 Task: Look for space in Châteauroux, France from 13th August, 2023 to 17th August, 2023 for 2 adults in price range Rs.10000 to Rs.16000. Place can be entire place with 2 bedrooms having 2 beds and 1 bathroom. Property type can be house, flat, guest house. Amenities needed are: wifi, washing machine. Booking option can be shelf check-in. Required host language is English.
Action: Mouse moved to (424, 106)
Screenshot: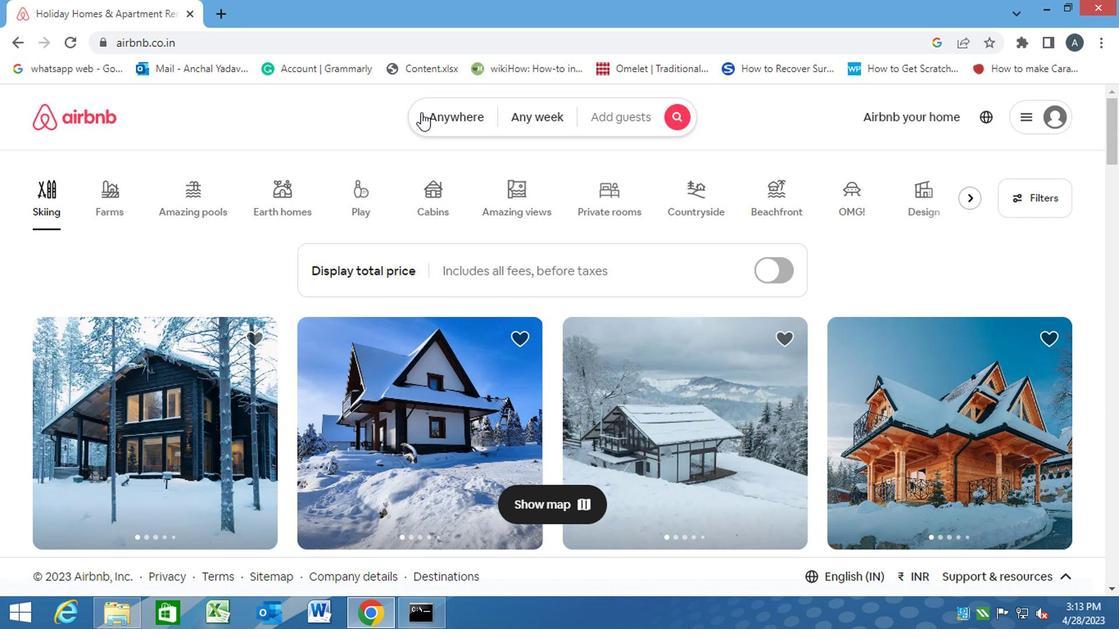 
Action: Mouse pressed left at (424, 106)
Screenshot: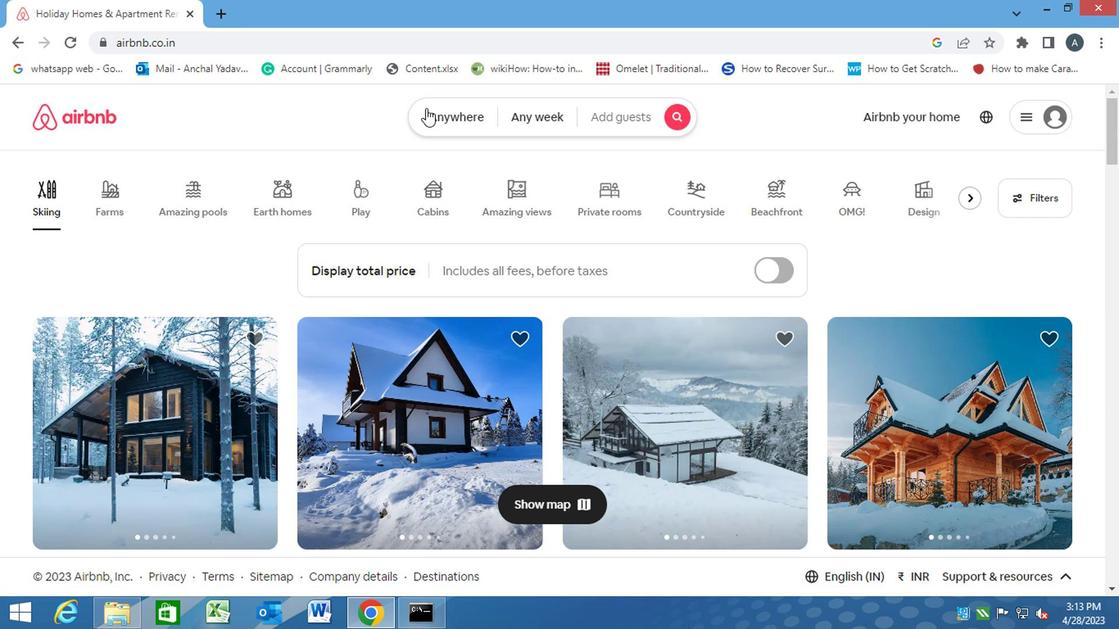 
Action: Mouse moved to (365, 162)
Screenshot: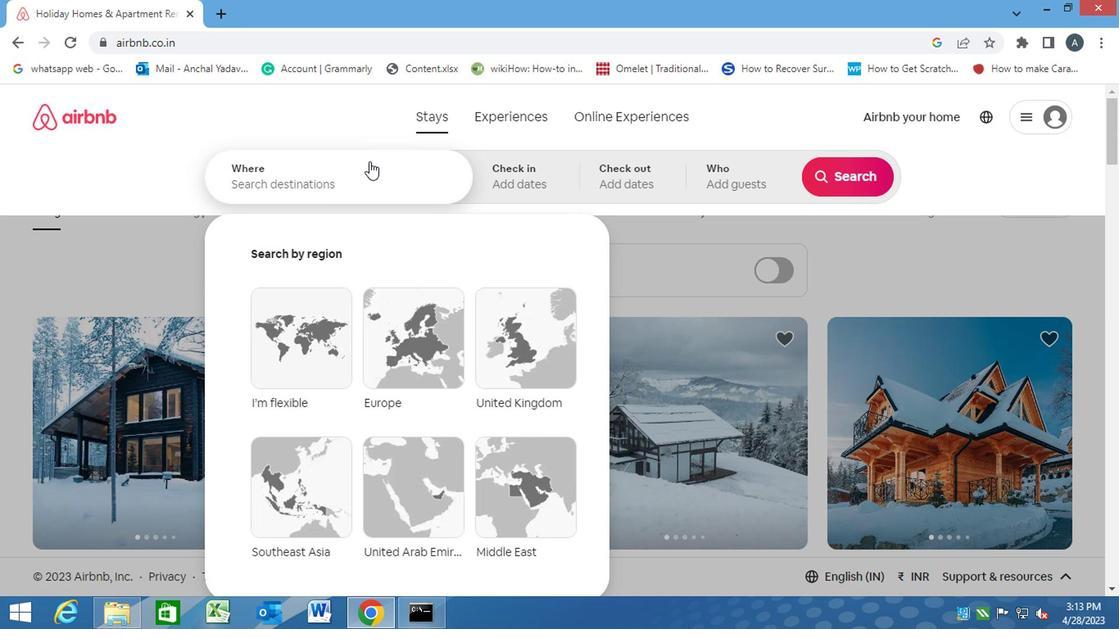 
Action: Mouse pressed left at (365, 162)
Screenshot: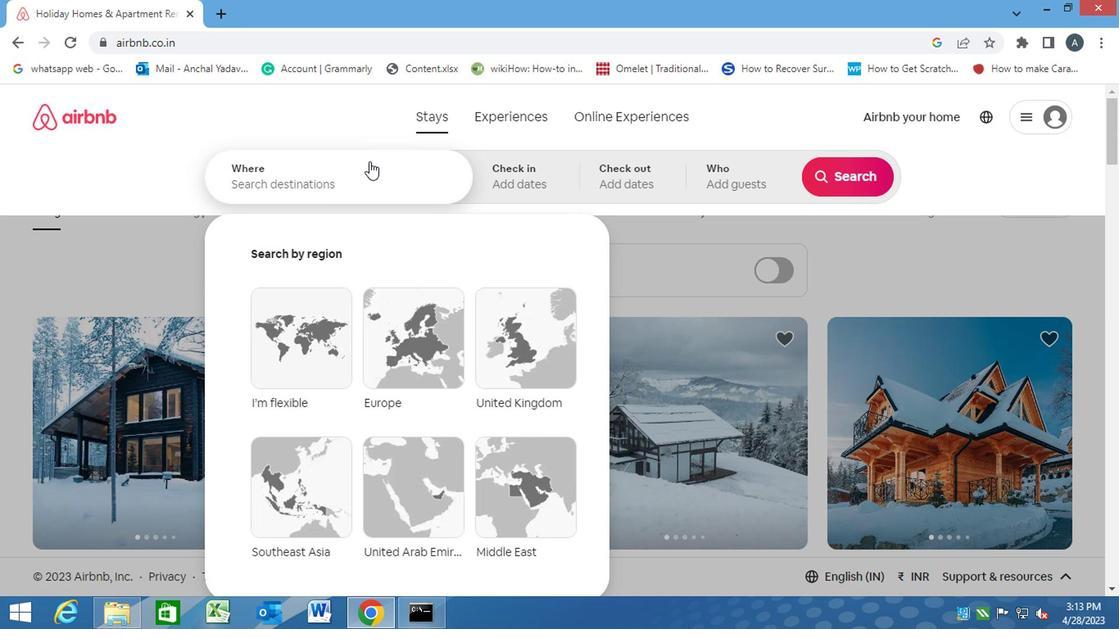 
Action: Key pressed <Key.caps_lock>c<Key.caps_lock>hateauroux,<Key.space><Key.caps_lock>f<Key.caps_lock>rance<Key.enter>
Screenshot: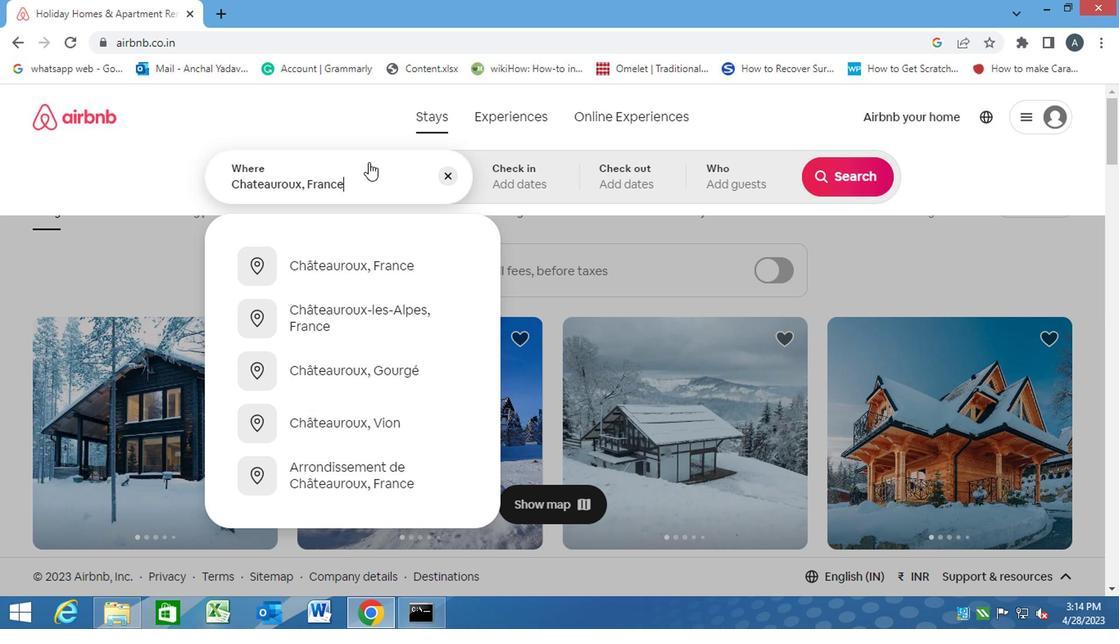 
Action: Mouse moved to (848, 301)
Screenshot: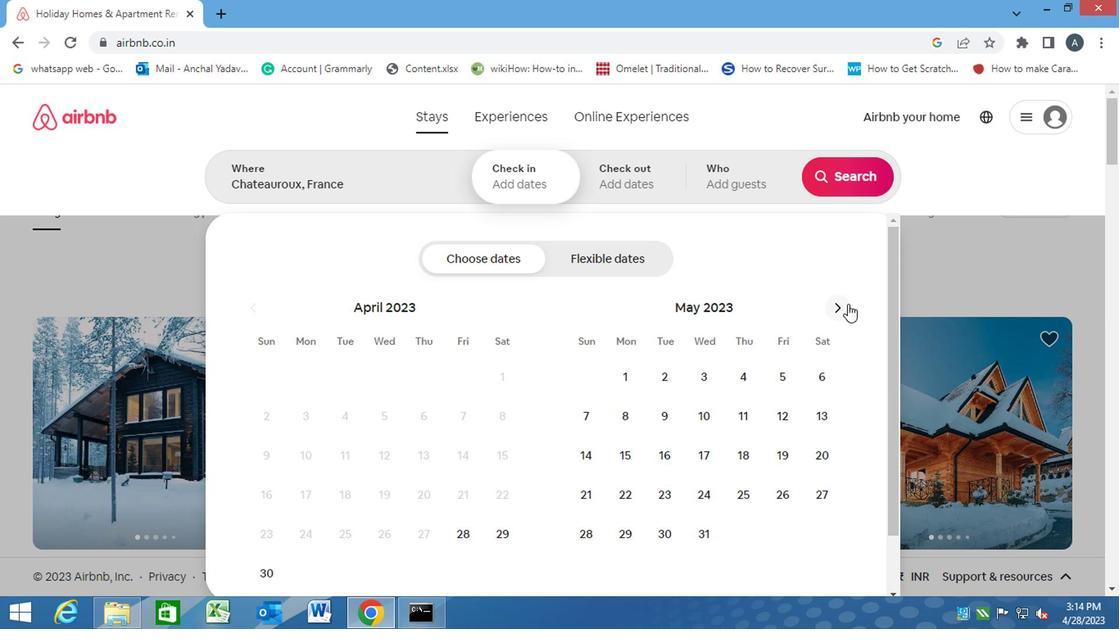 
Action: Mouse pressed left at (848, 301)
Screenshot: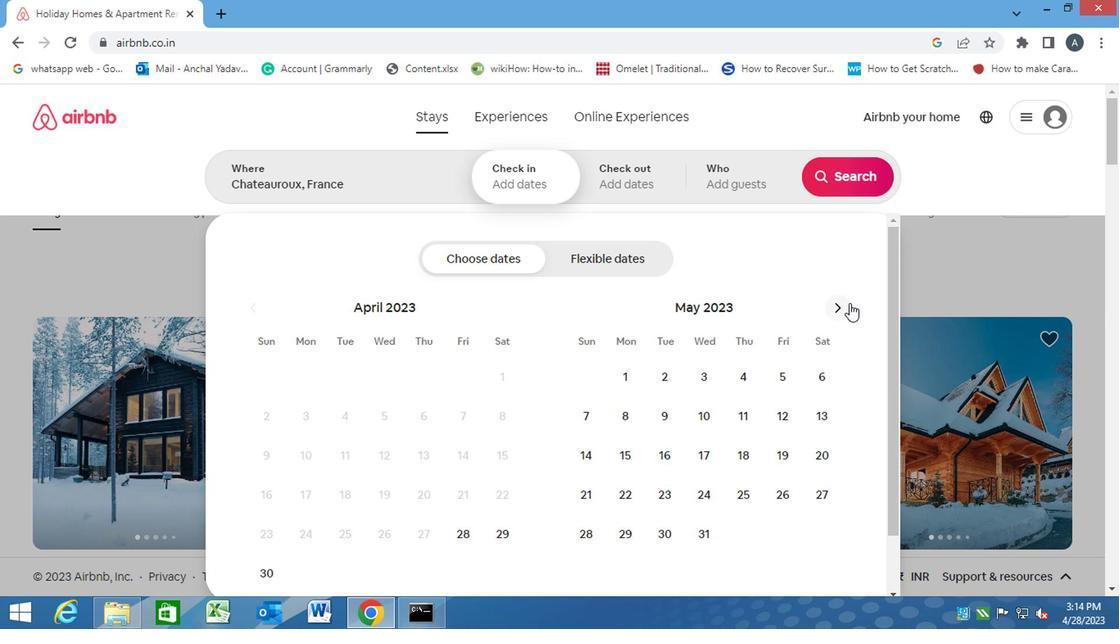
Action: Mouse moved to (839, 305)
Screenshot: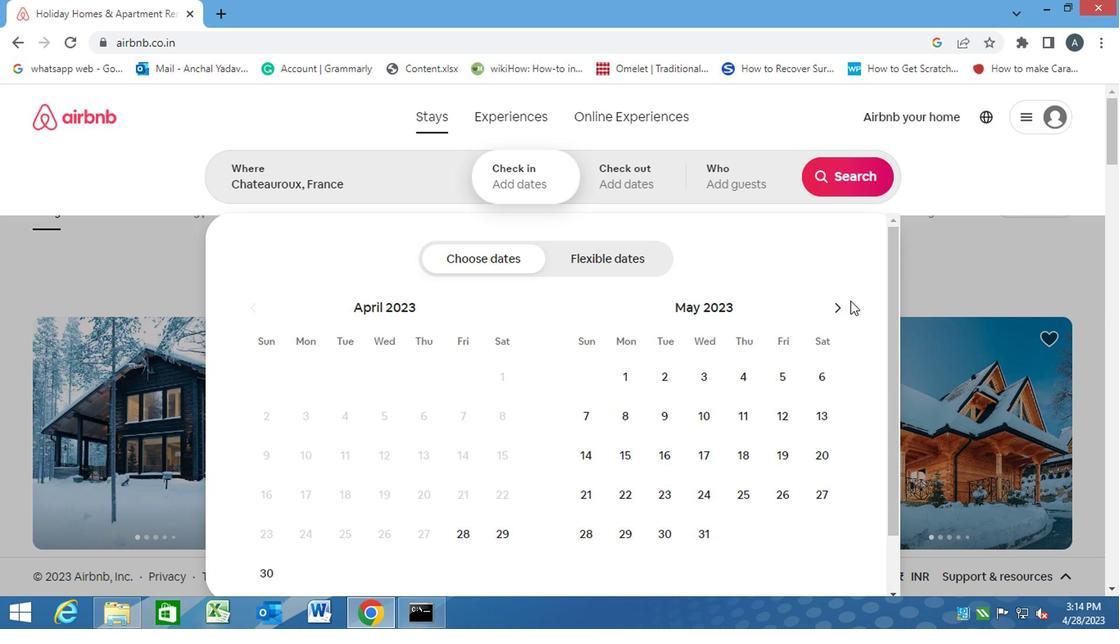 
Action: Mouse pressed left at (839, 305)
Screenshot: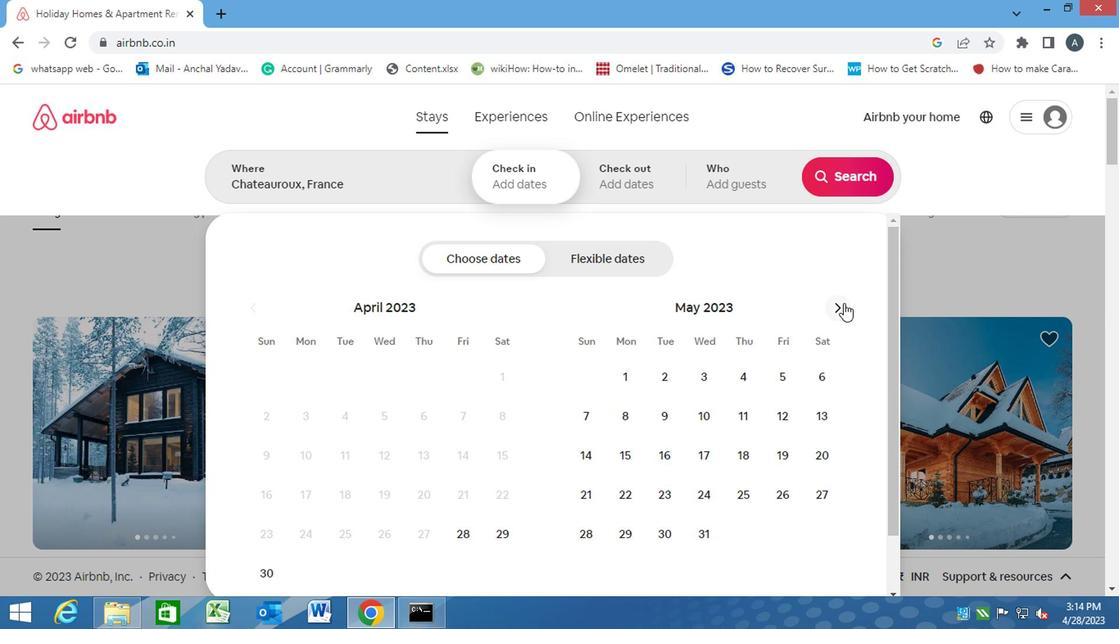 
Action: Mouse pressed left at (839, 305)
Screenshot: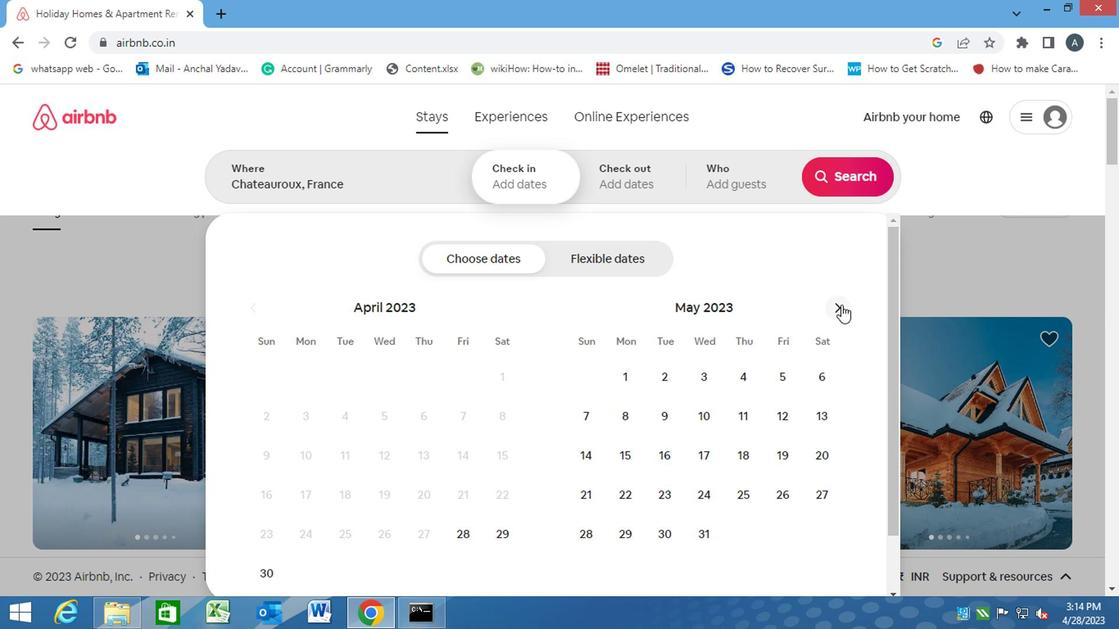 
Action: Mouse pressed left at (839, 305)
Screenshot: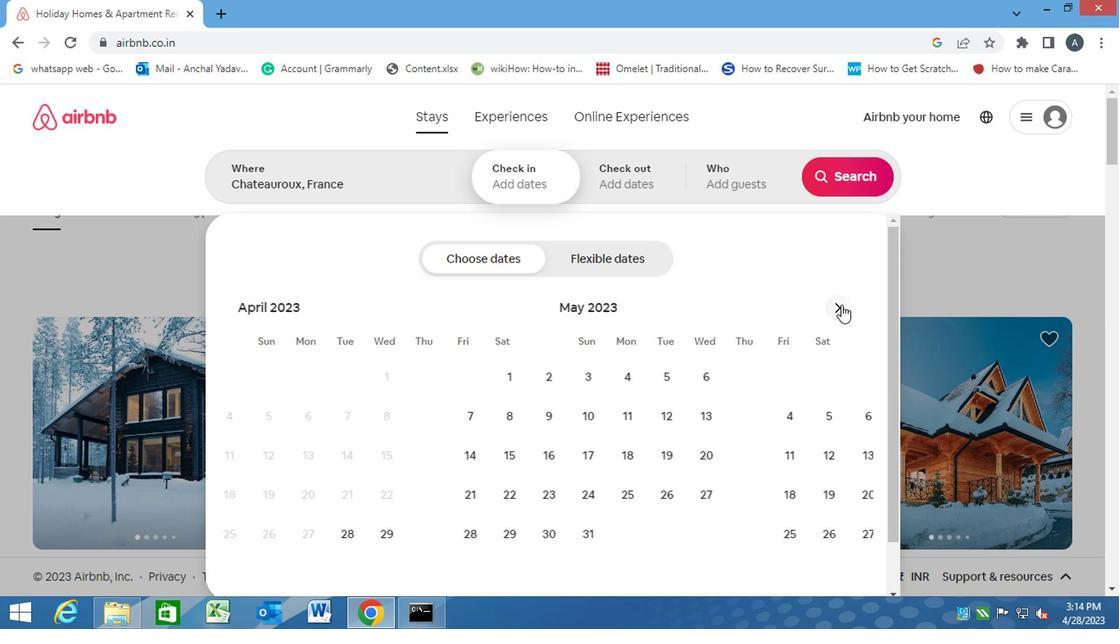 
Action: Mouse pressed left at (839, 305)
Screenshot: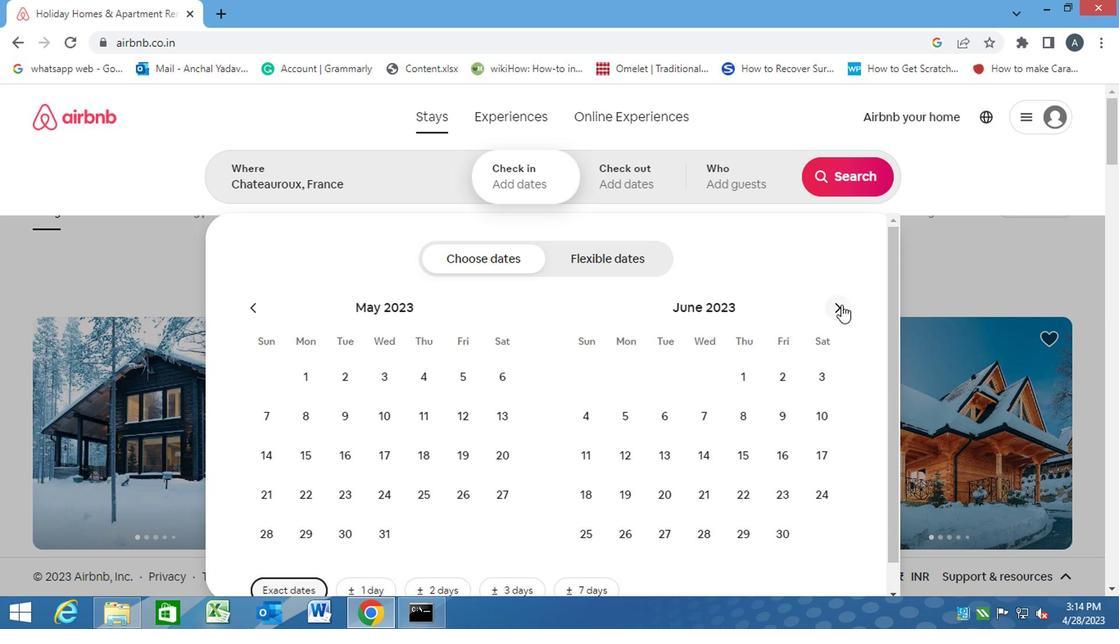 
Action: Mouse pressed left at (839, 305)
Screenshot: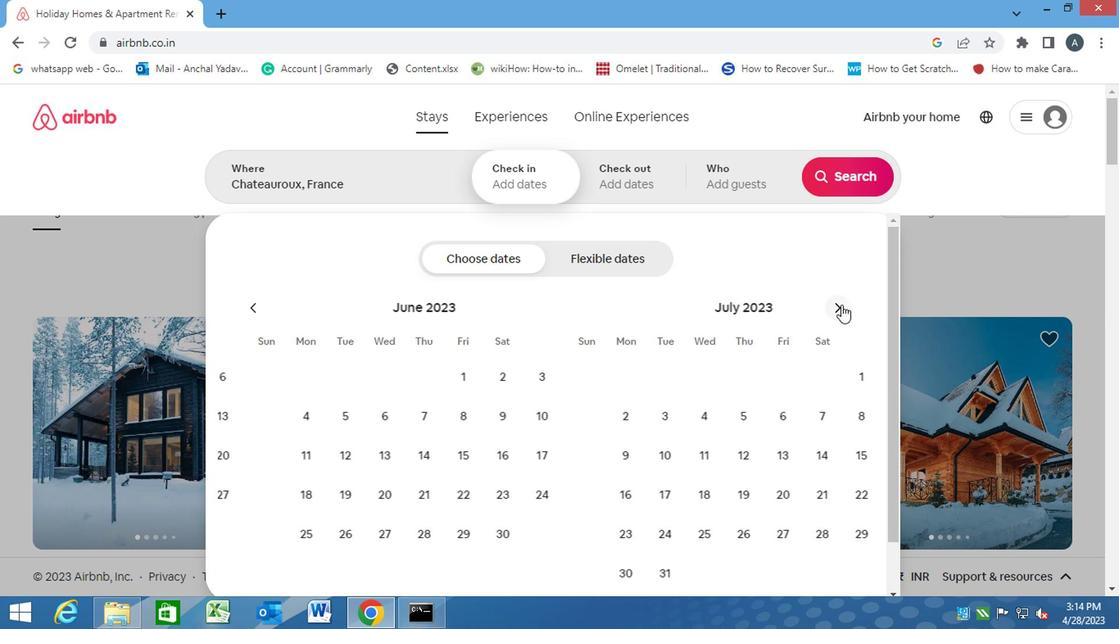 
Action: Mouse moved to (586, 462)
Screenshot: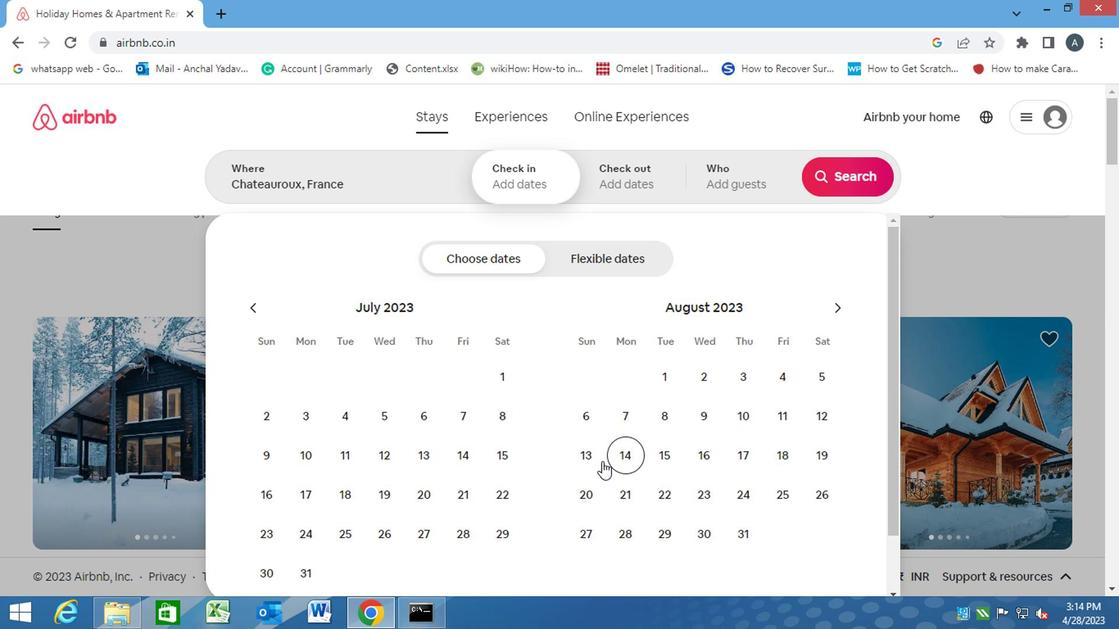 
Action: Mouse pressed left at (586, 462)
Screenshot: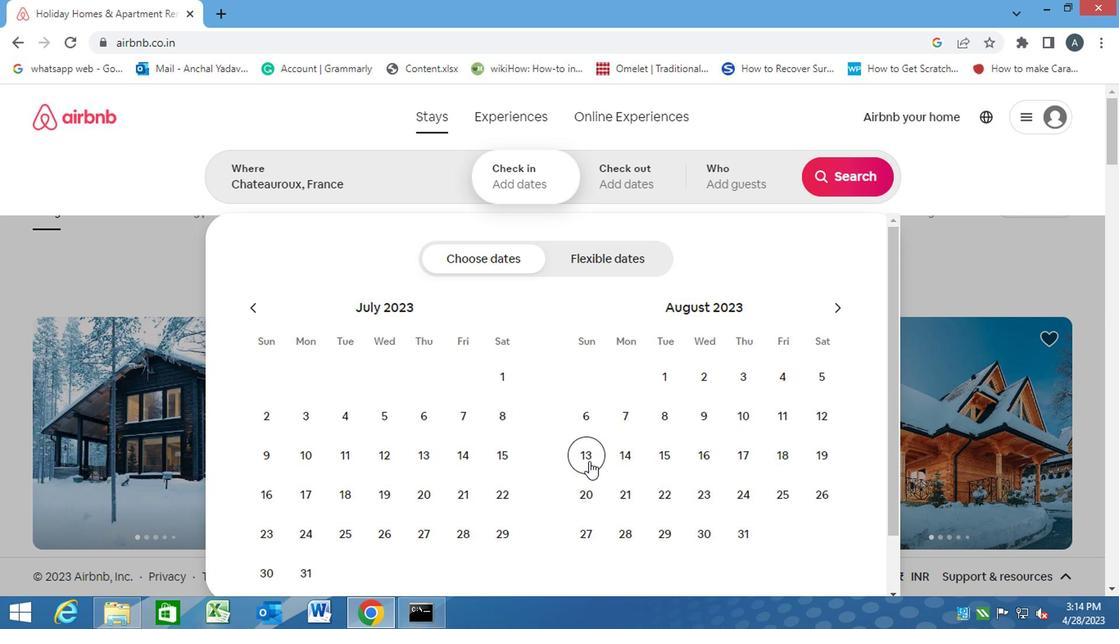 
Action: Mouse moved to (742, 464)
Screenshot: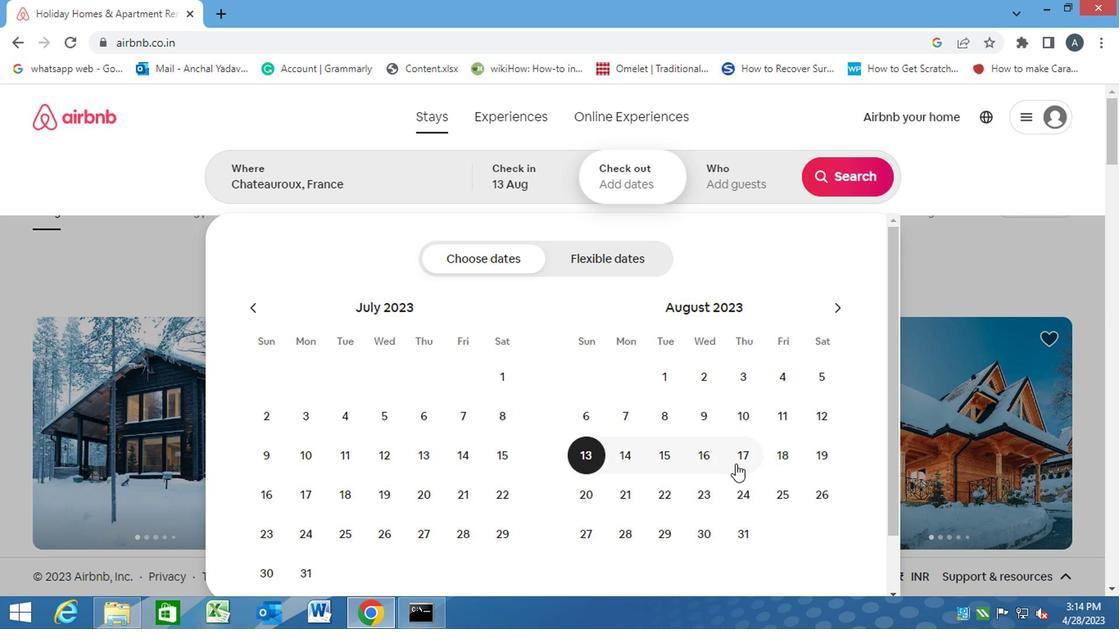 
Action: Mouse pressed left at (742, 464)
Screenshot: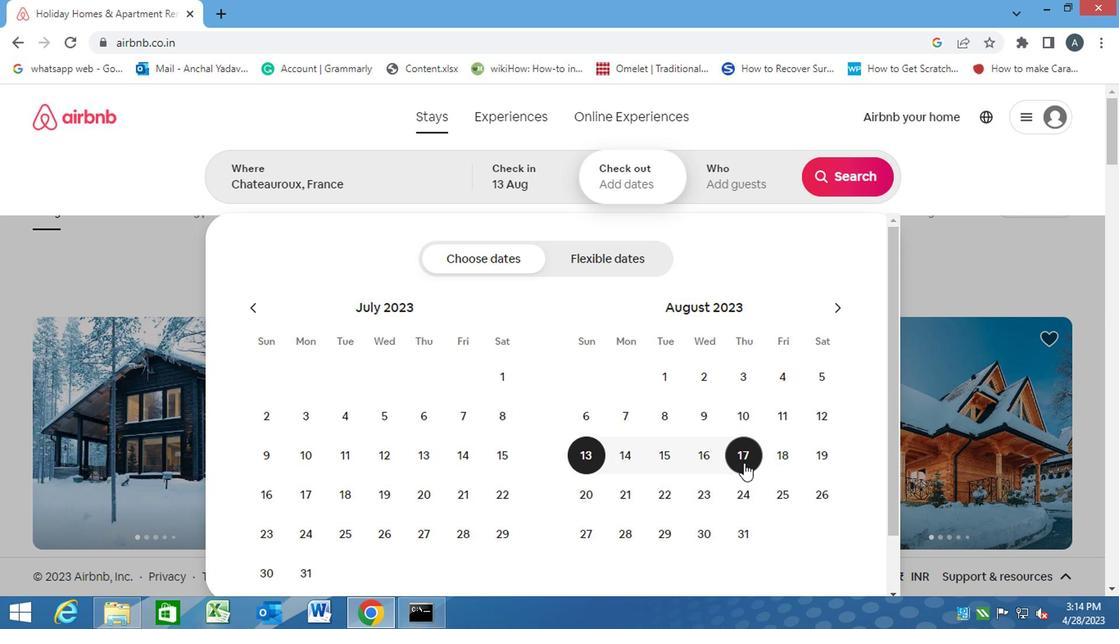 
Action: Mouse moved to (740, 183)
Screenshot: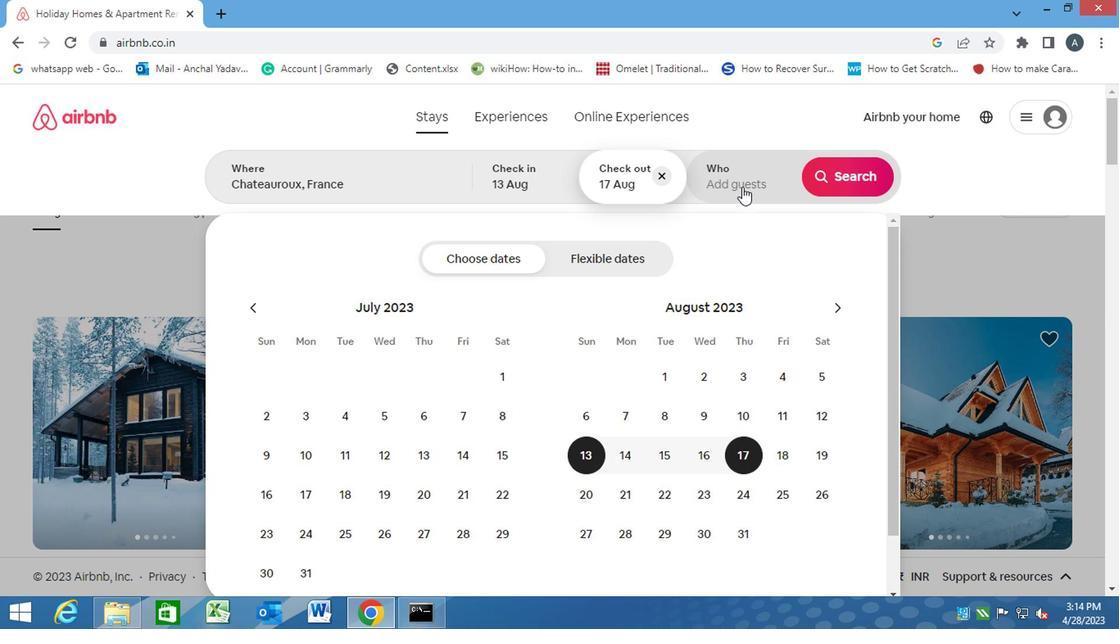 
Action: Mouse pressed left at (740, 183)
Screenshot: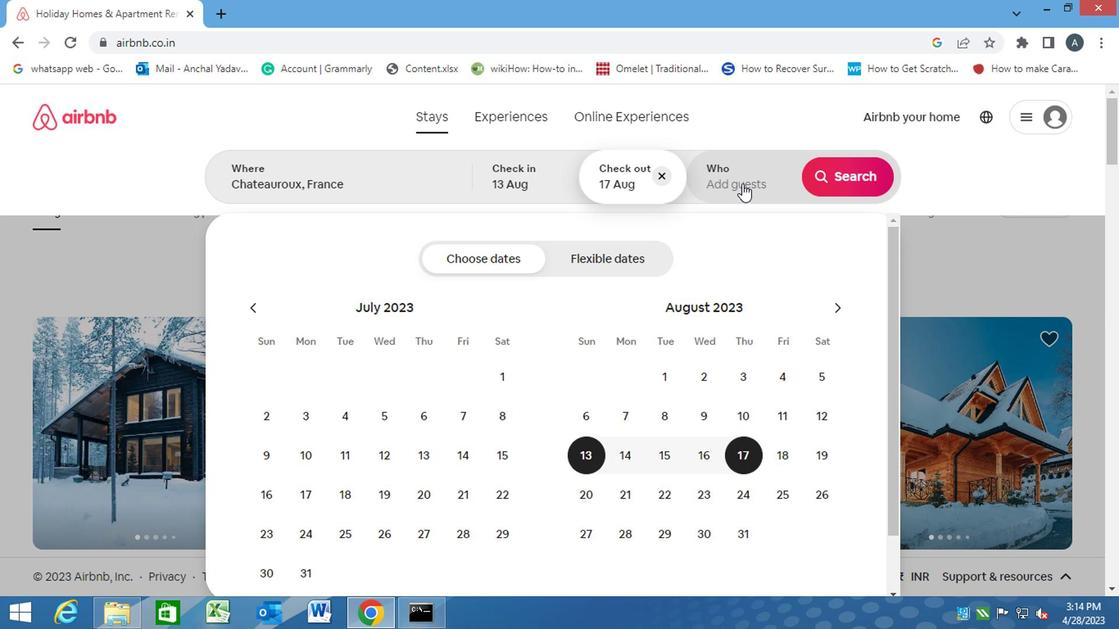 
Action: Mouse moved to (849, 259)
Screenshot: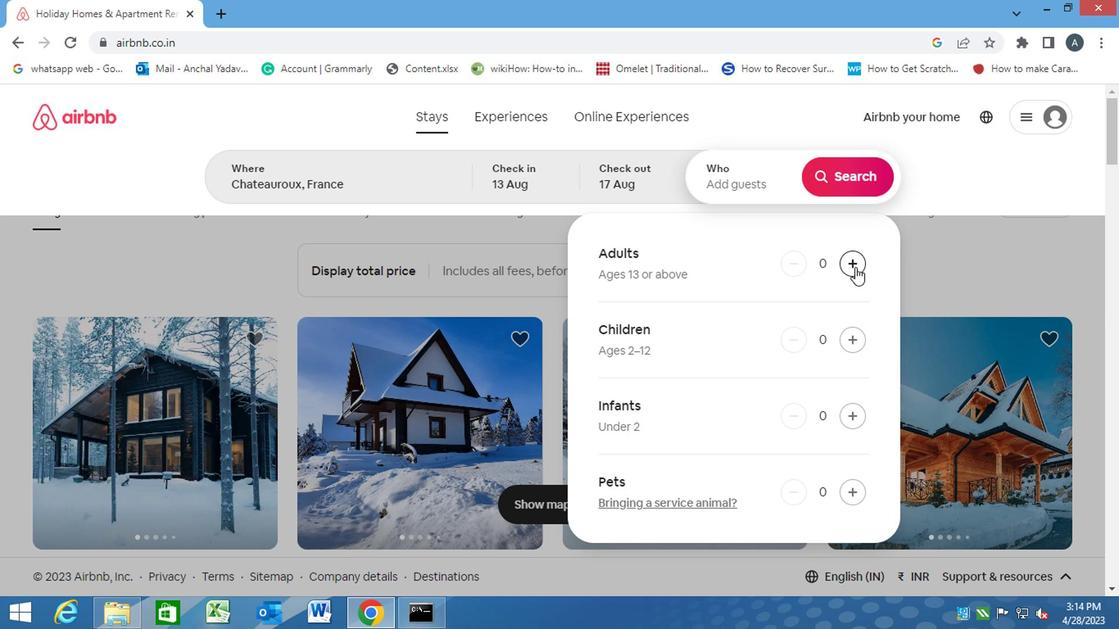 
Action: Mouse pressed left at (849, 259)
Screenshot: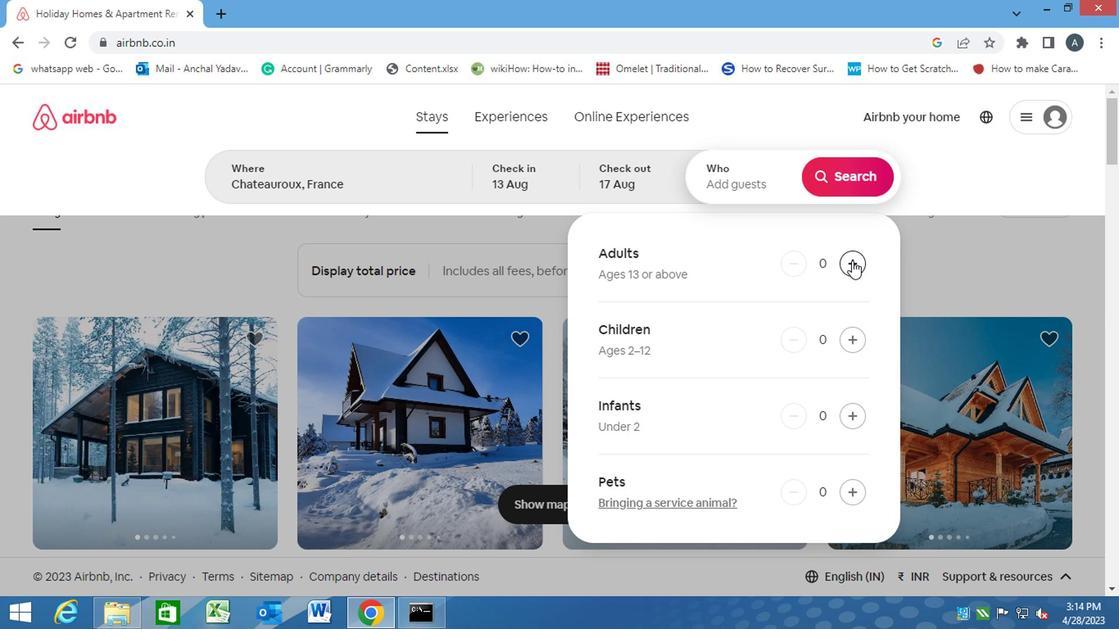 
Action: Mouse pressed left at (849, 259)
Screenshot: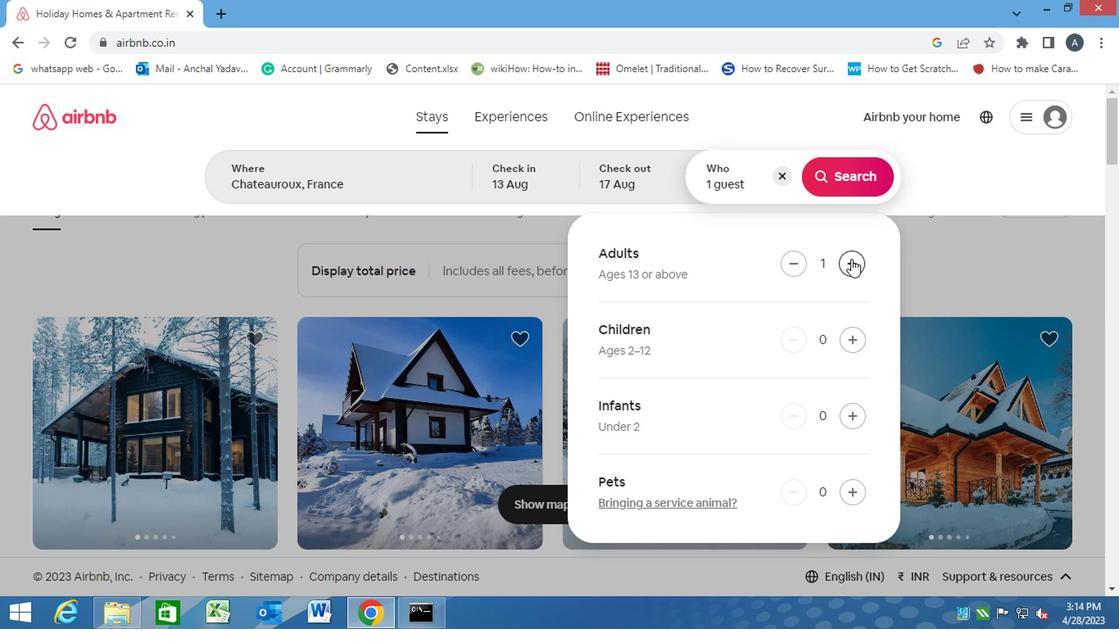 
Action: Mouse moved to (825, 183)
Screenshot: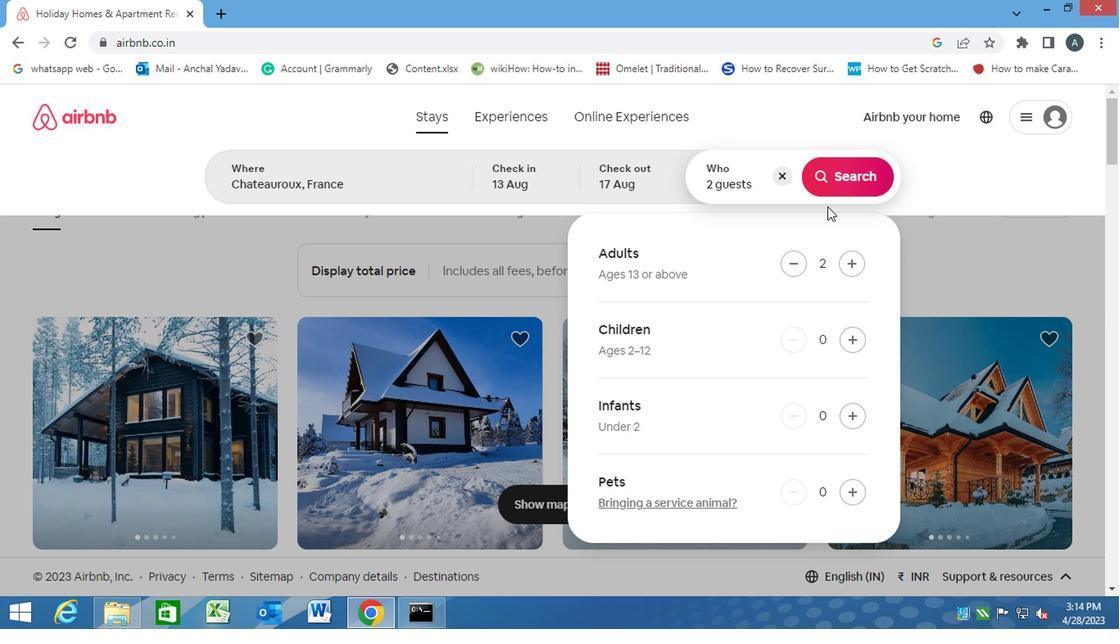 
Action: Mouse pressed left at (825, 183)
Screenshot: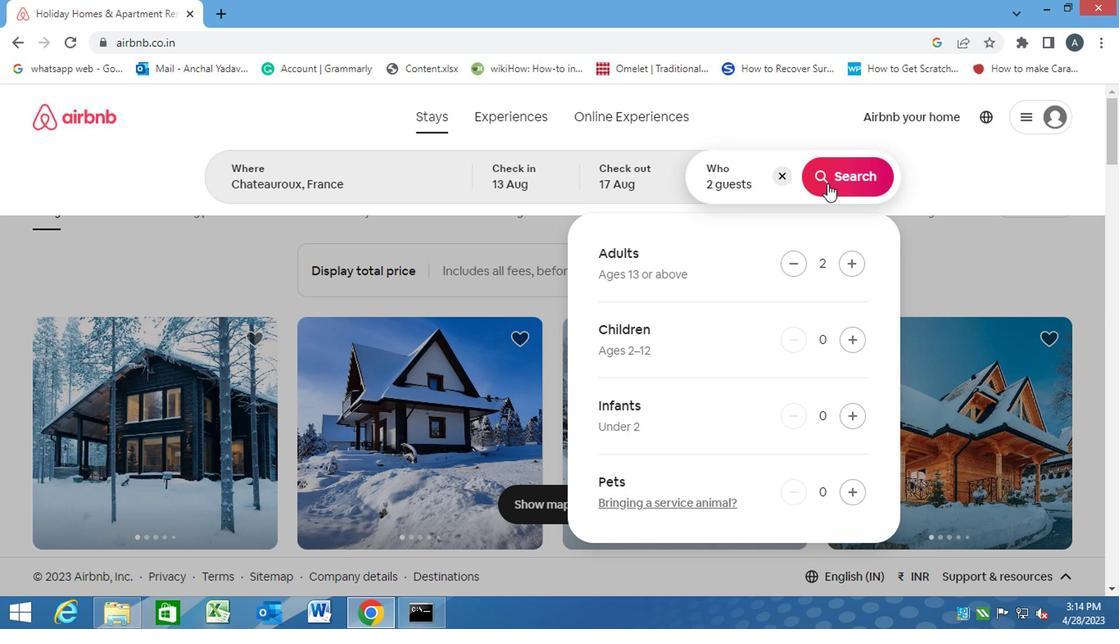 
Action: Mouse moved to (1041, 183)
Screenshot: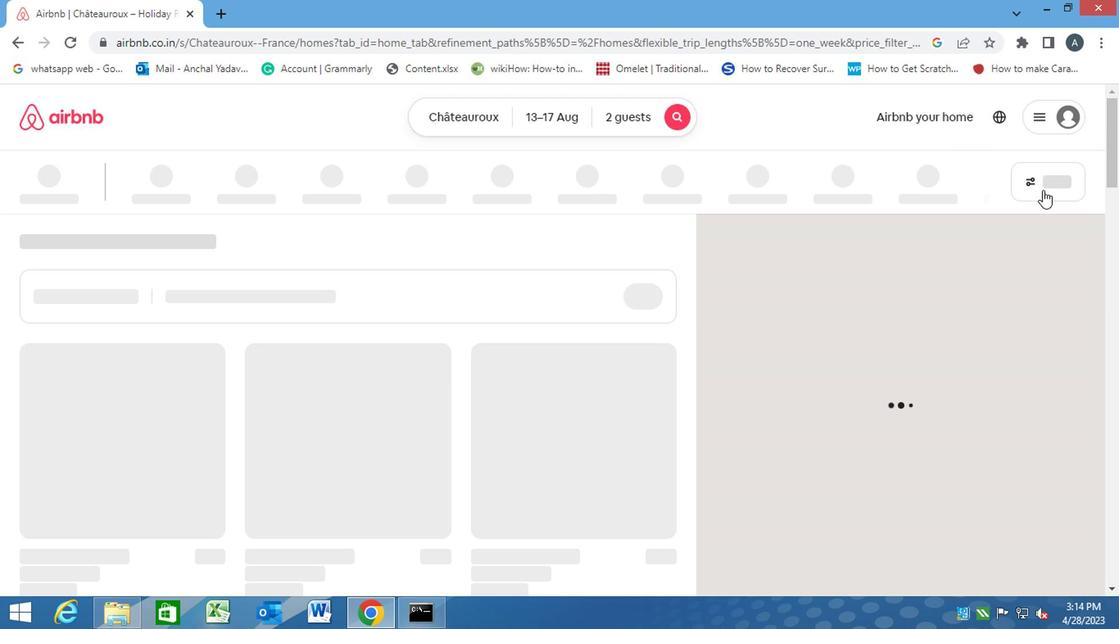 
Action: Mouse pressed left at (1041, 183)
Screenshot: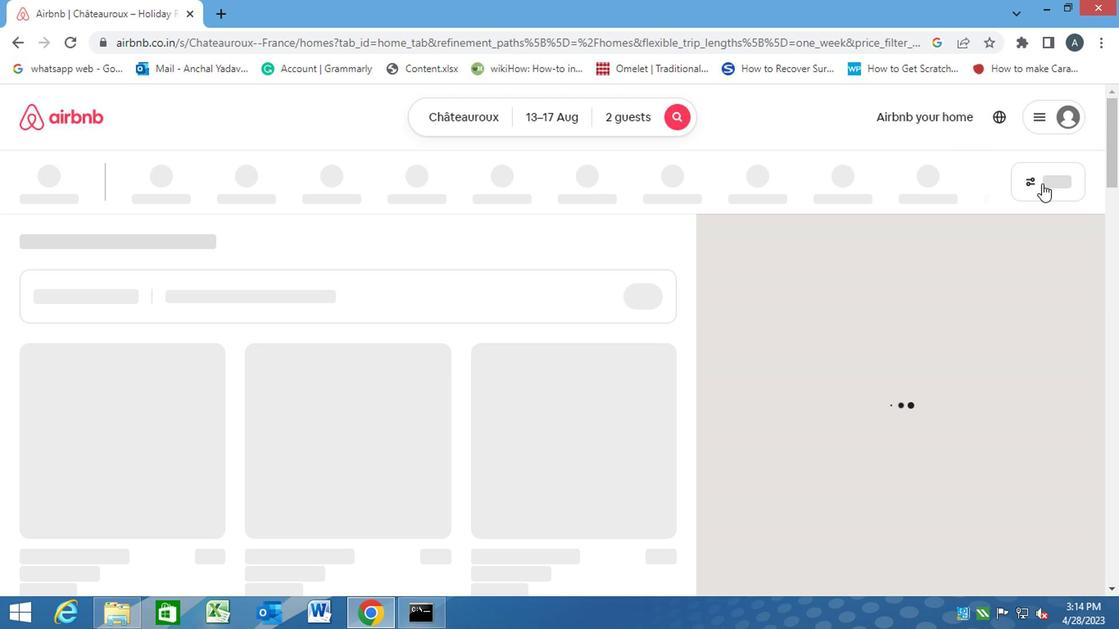 
Action: Mouse moved to (333, 389)
Screenshot: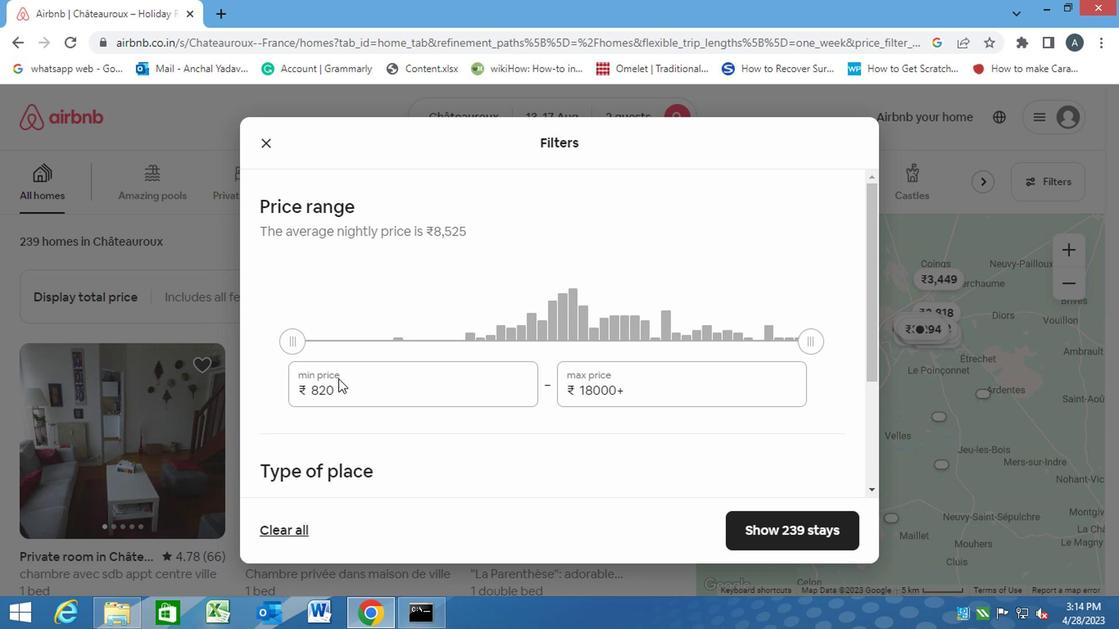 
Action: Mouse pressed left at (333, 389)
Screenshot: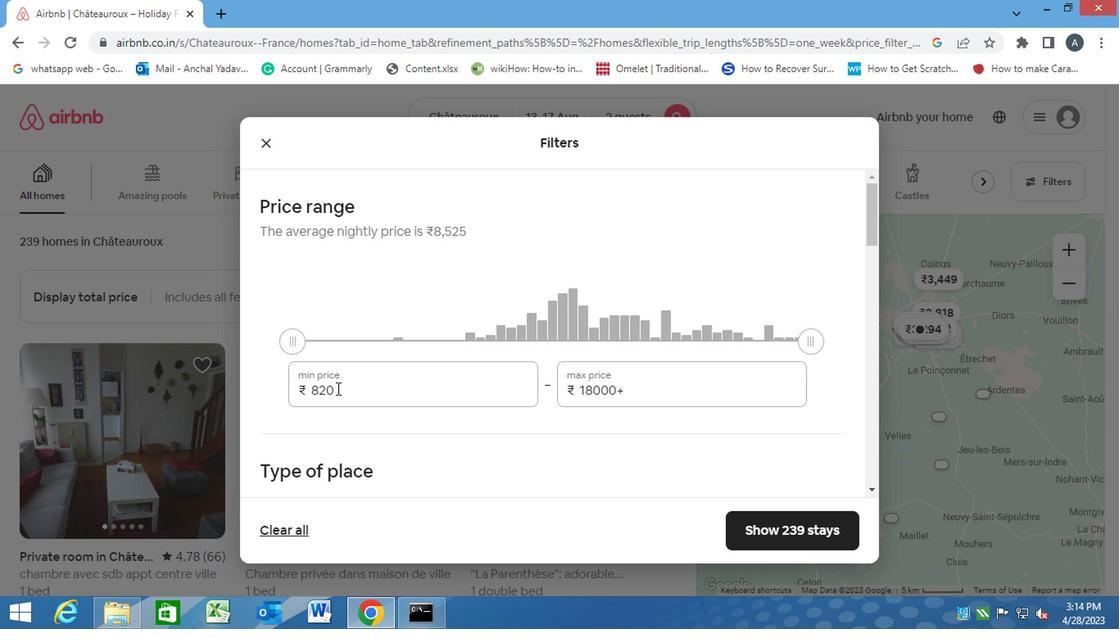 
Action: Mouse moved to (277, 394)
Screenshot: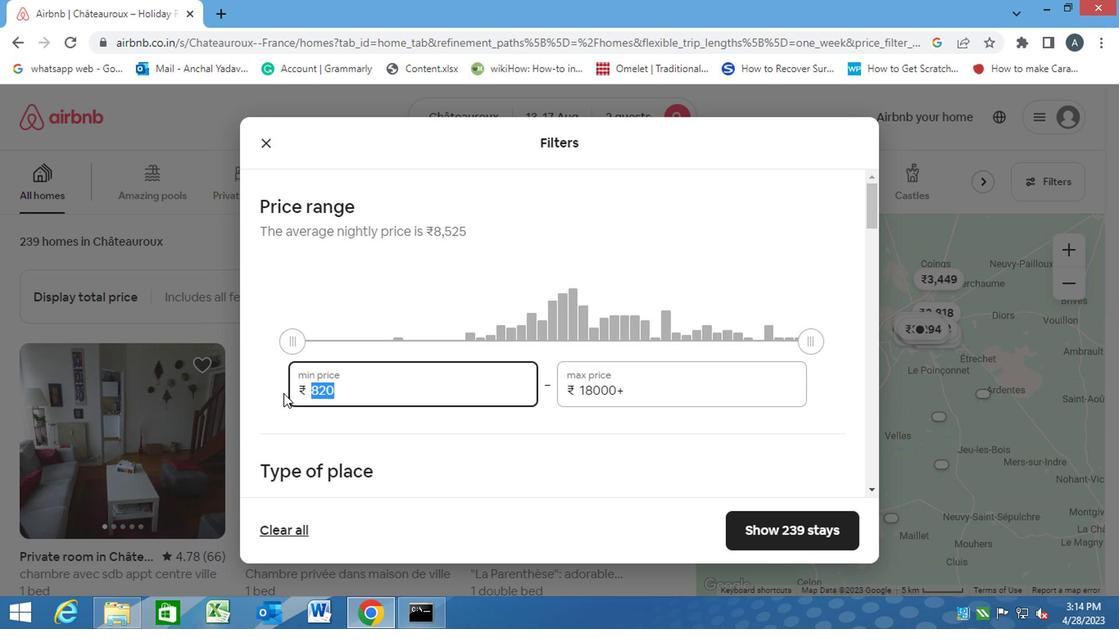 
Action: Key pressed 10<Key.tab><Key.backspace><Key.backspace><Key.backspace><Key.backspace><Key.backspace><Key.backspace><Key.backspace><Key.backspace><Key.backspace><Key.backspace><Key.backspace><Key.backspace><Key.backspace><Key.backspace><Key.backspace><Key.backspace><Key.backspace><Key.backspace><Key.backspace><Key.backspace><Key.backspace><Key.backspace><Key.backspace><Key.backspace><Key.backspace><Key.backspace><Key.backspace><Key.backspace><Key.backspace><Key.backspace><Key.backspace><Key.backspace>16000
Screenshot: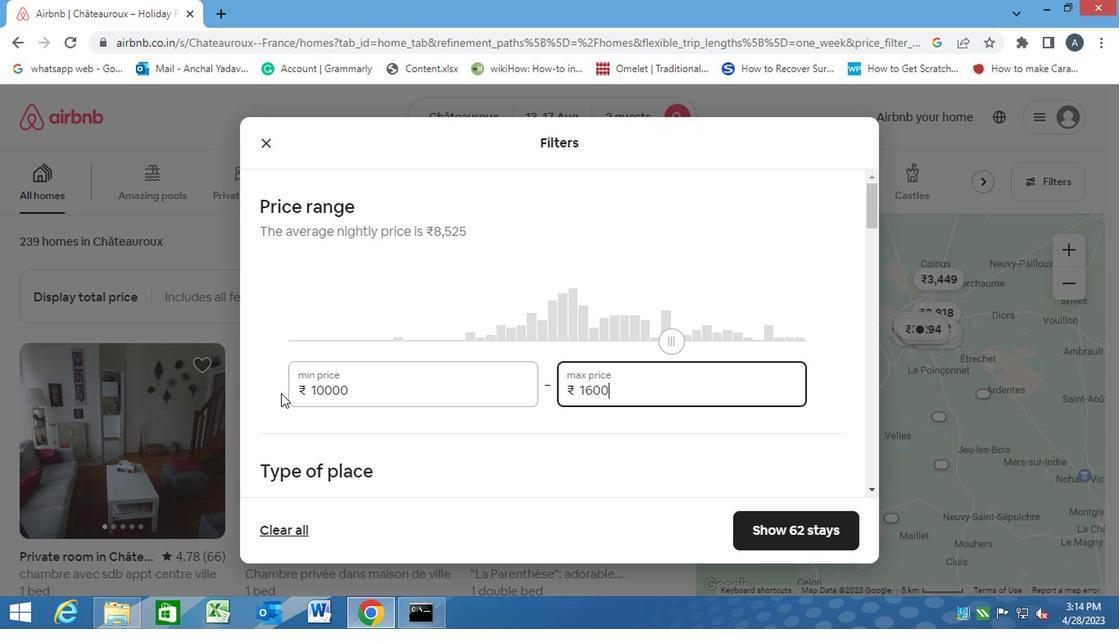 
Action: Mouse moved to (399, 444)
Screenshot: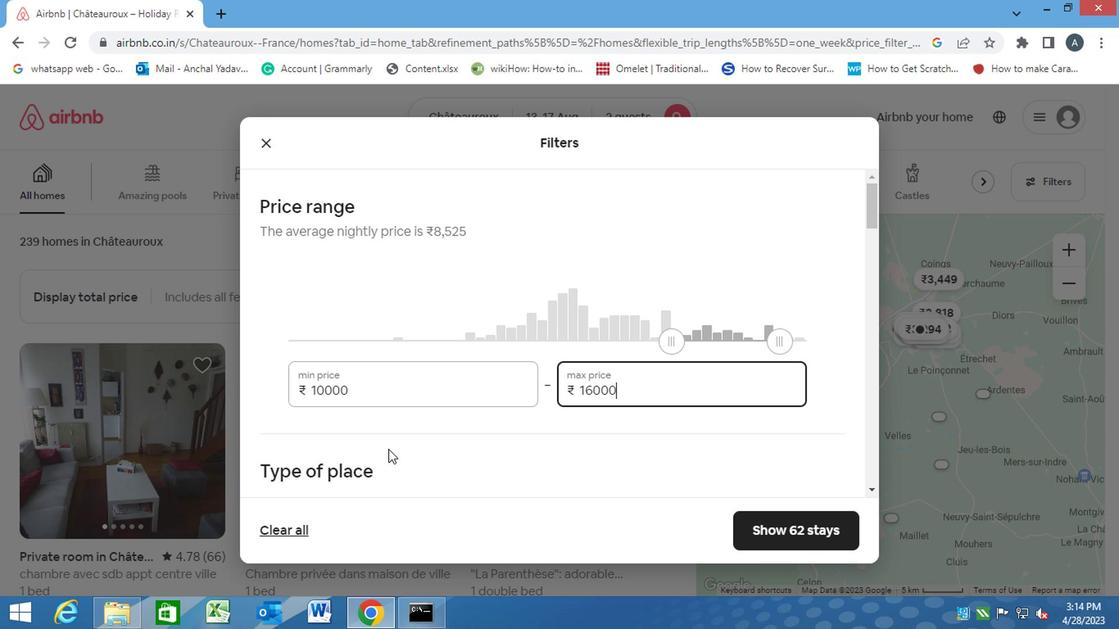 
Action: Mouse pressed left at (399, 444)
Screenshot: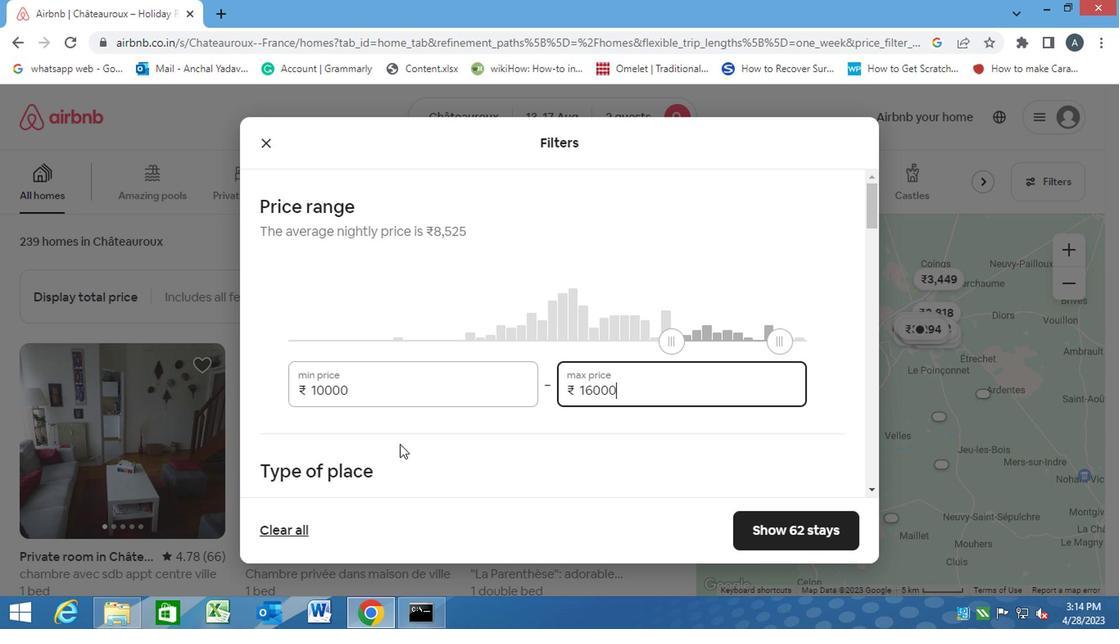 
Action: Mouse scrolled (399, 444) with delta (0, 0)
Screenshot: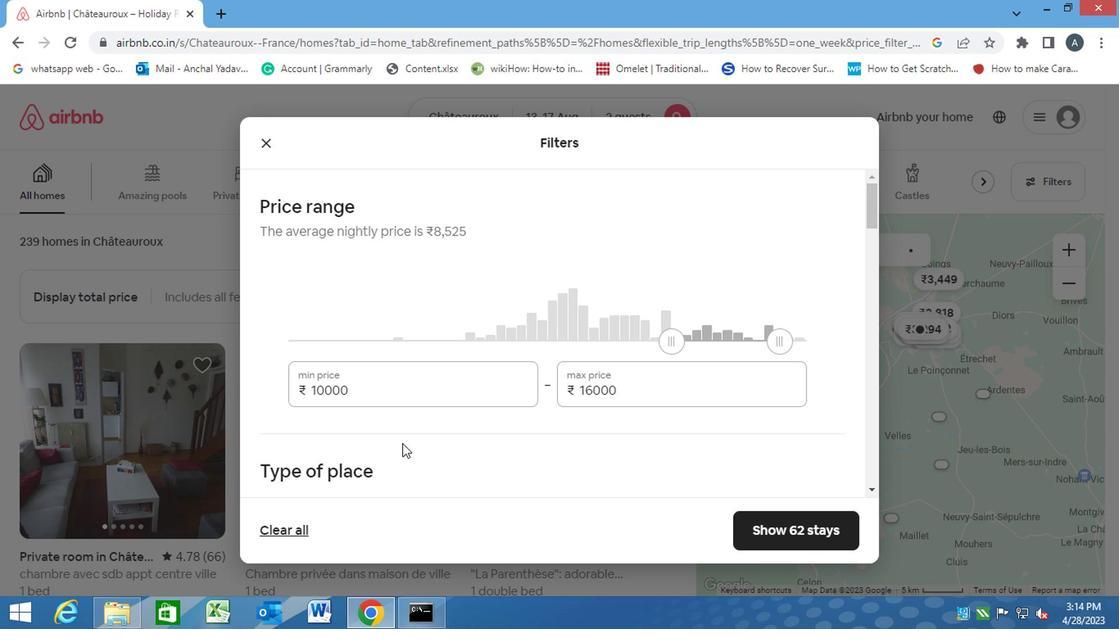 
Action: Mouse scrolled (399, 444) with delta (0, 0)
Screenshot: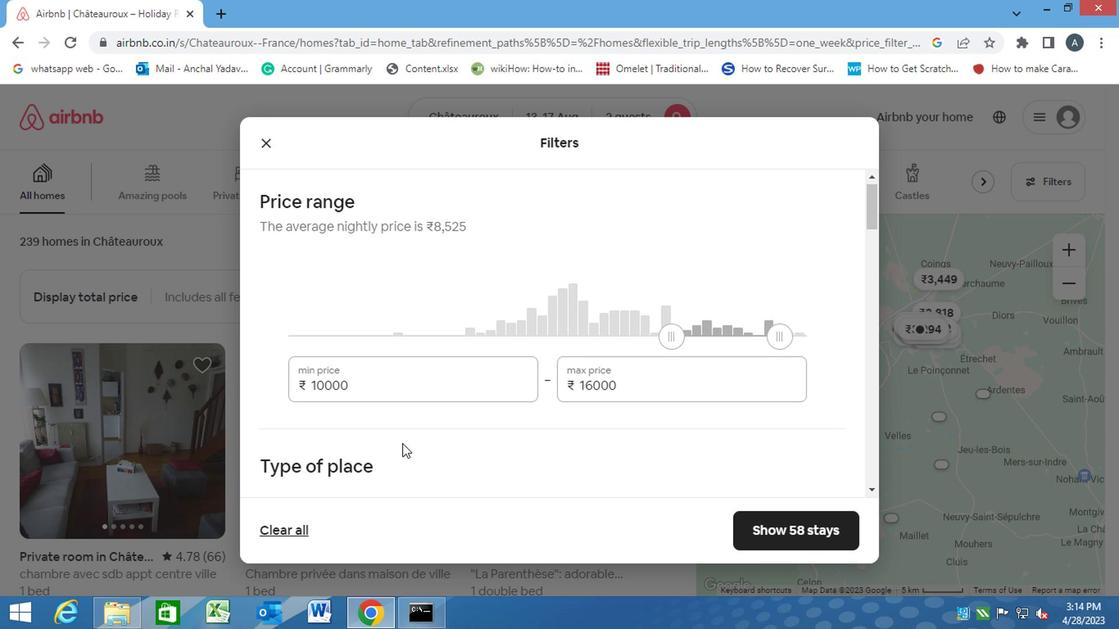 
Action: Mouse moved to (259, 362)
Screenshot: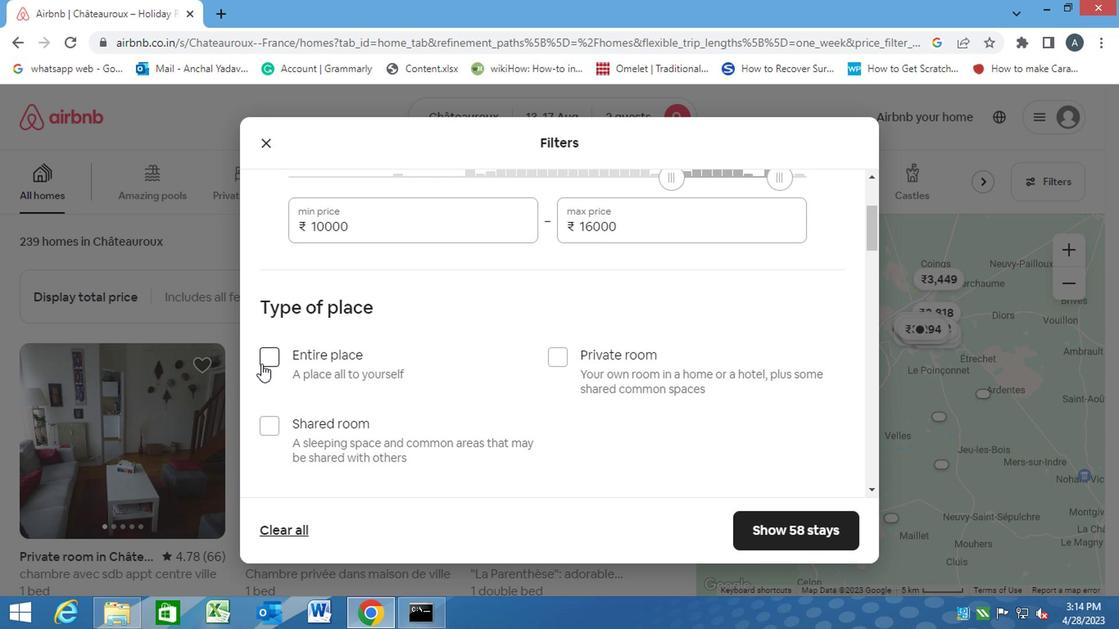 
Action: Mouse pressed left at (259, 362)
Screenshot: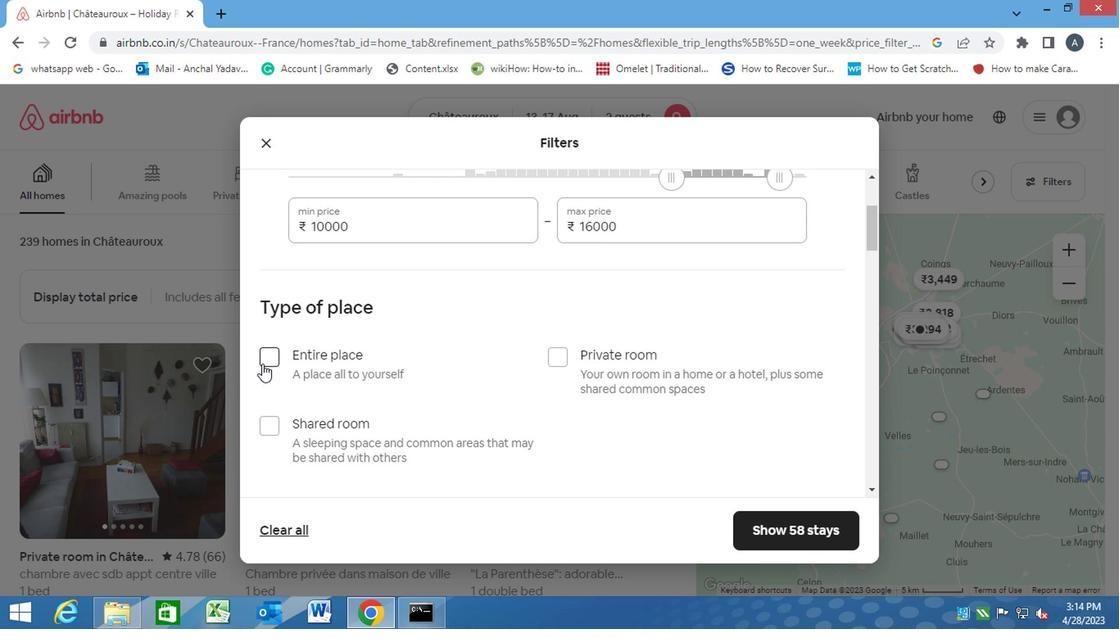 
Action: Mouse moved to (373, 421)
Screenshot: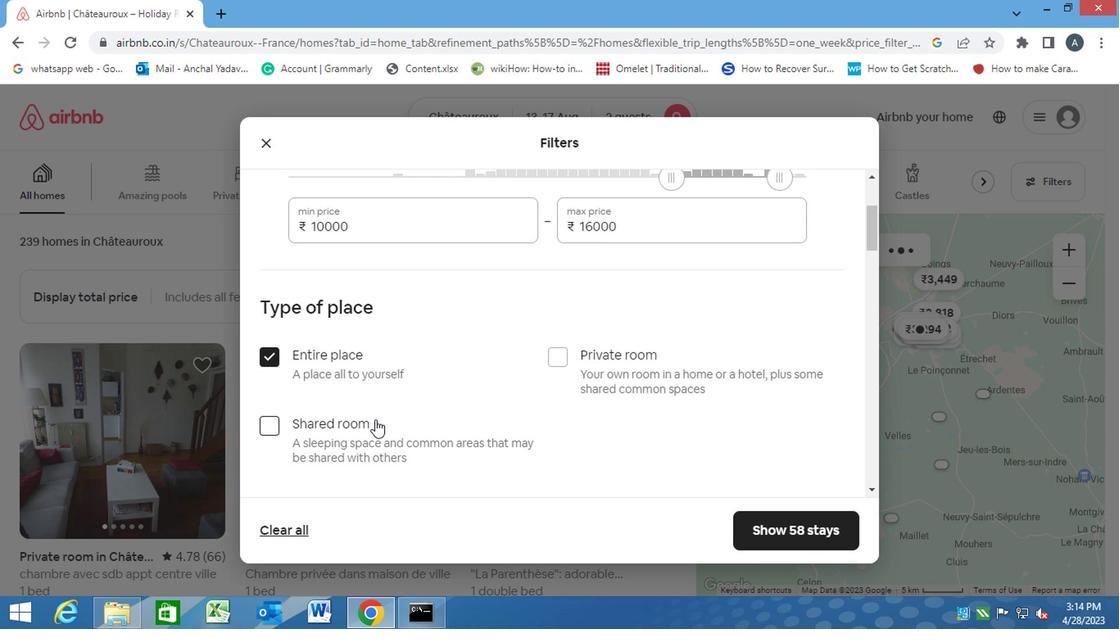 
Action: Mouse scrolled (373, 420) with delta (0, 0)
Screenshot: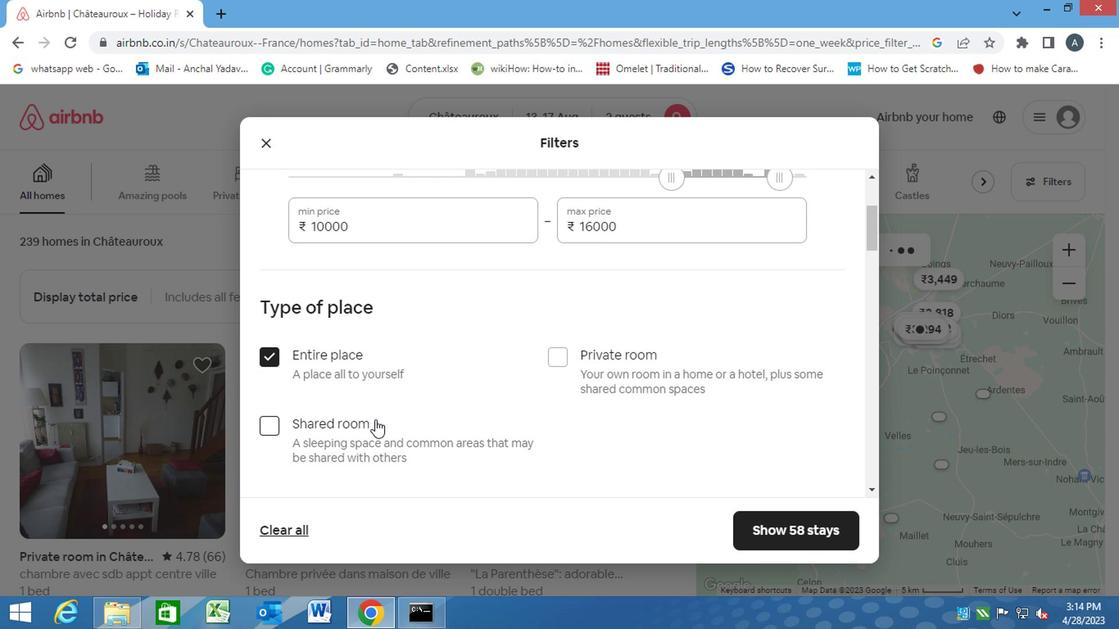 
Action: Mouse scrolled (373, 420) with delta (0, 0)
Screenshot: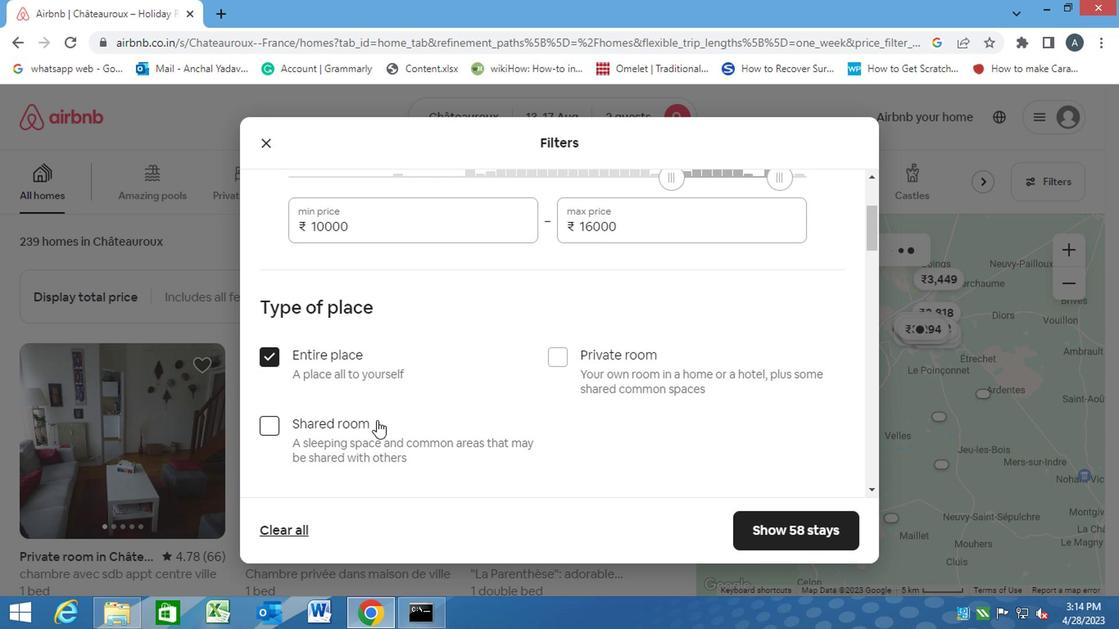 
Action: Mouse scrolled (373, 420) with delta (0, 0)
Screenshot: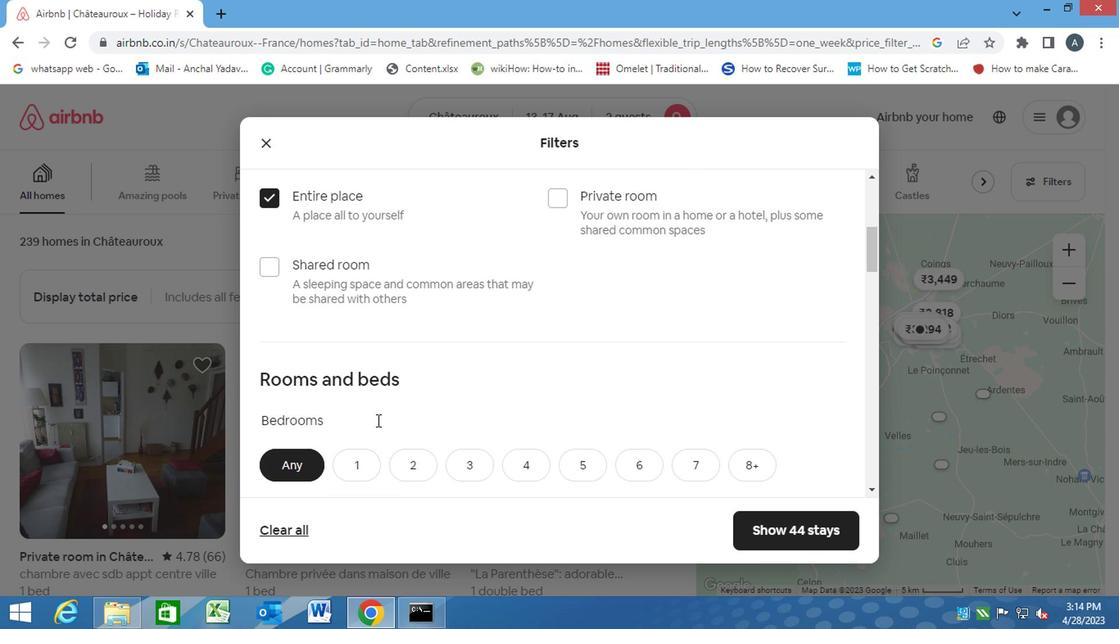 
Action: Mouse scrolled (373, 420) with delta (0, 0)
Screenshot: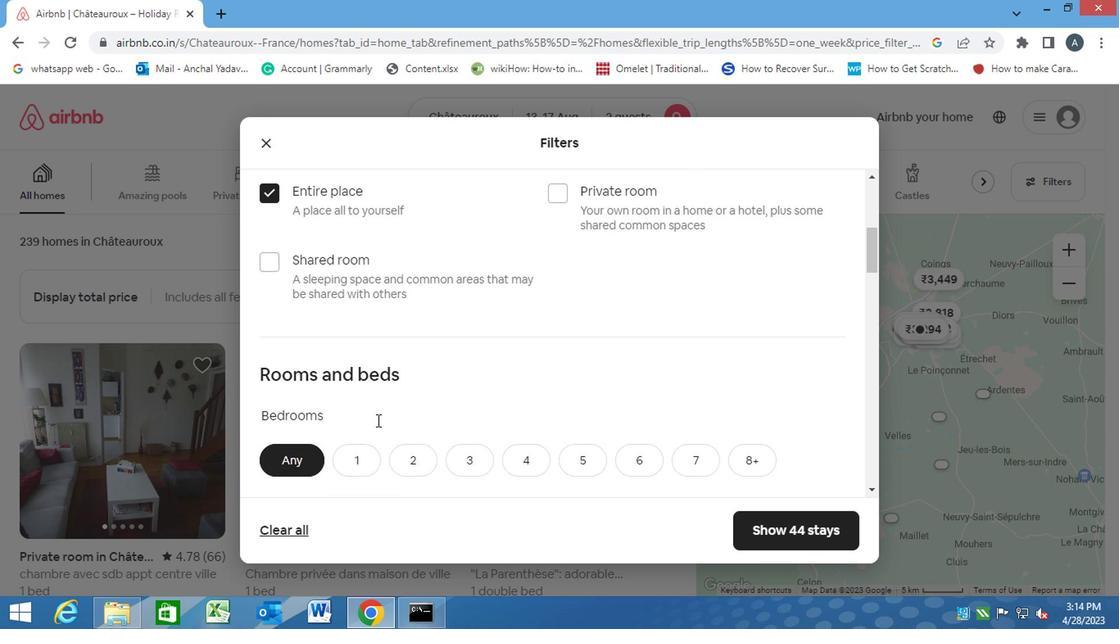 
Action: Mouse moved to (419, 293)
Screenshot: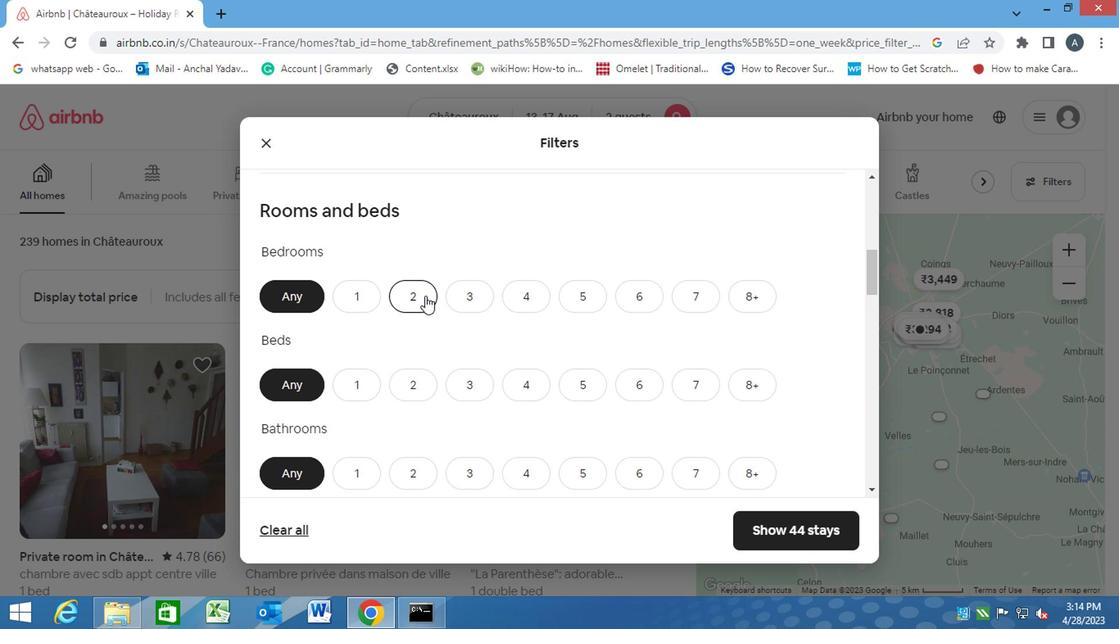 
Action: Mouse pressed left at (419, 293)
Screenshot: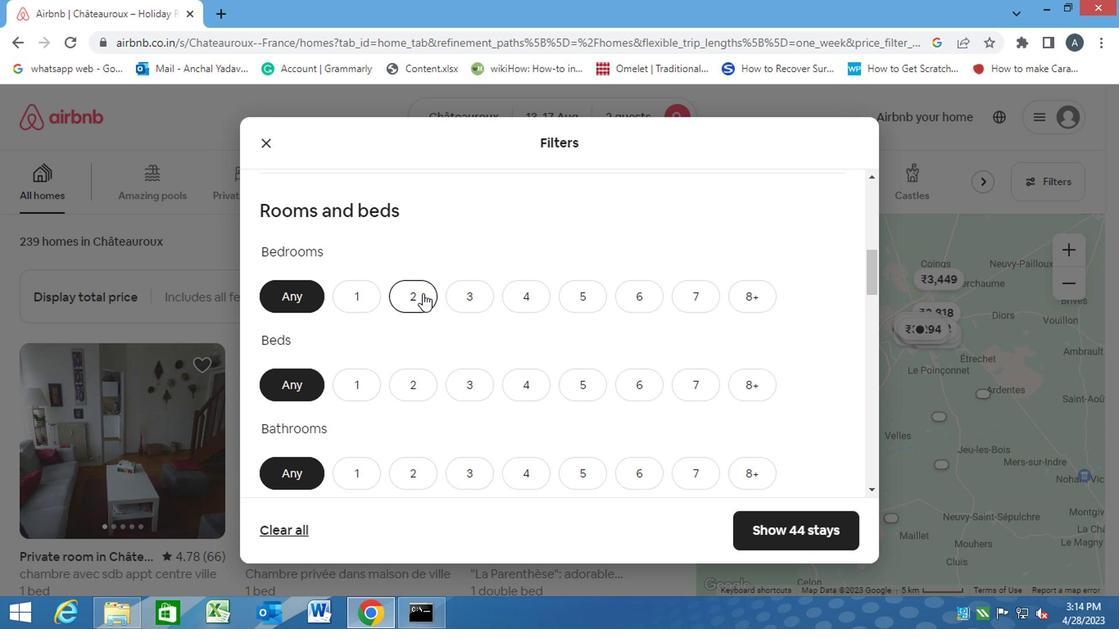 
Action: Mouse moved to (405, 376)
Screenshot: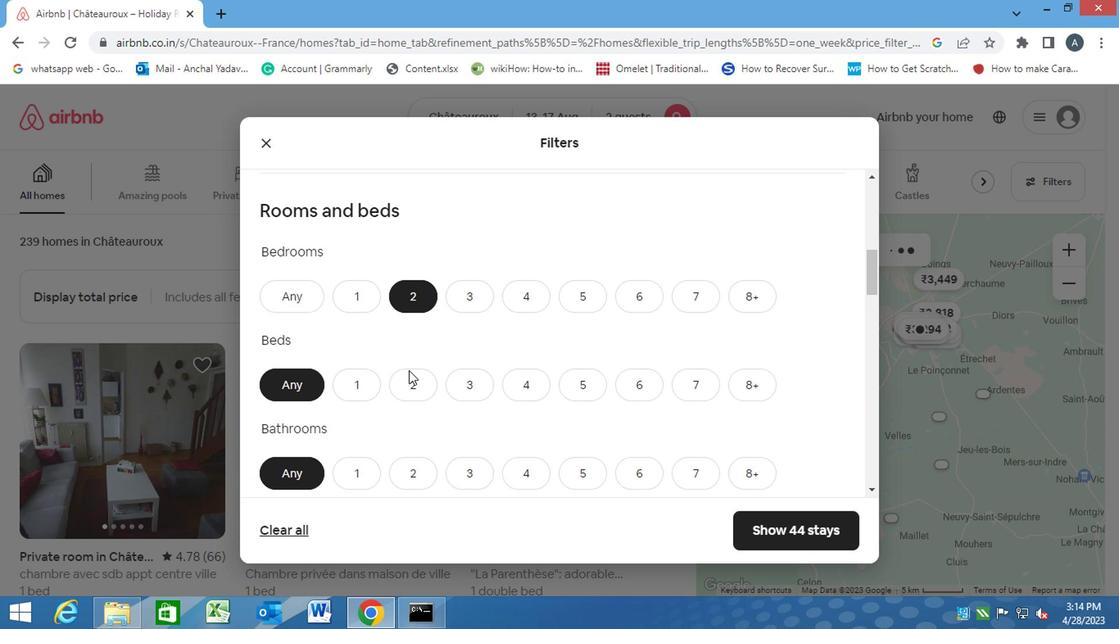 
Action: Mouse pressed left at (405, 376)
Screenshot: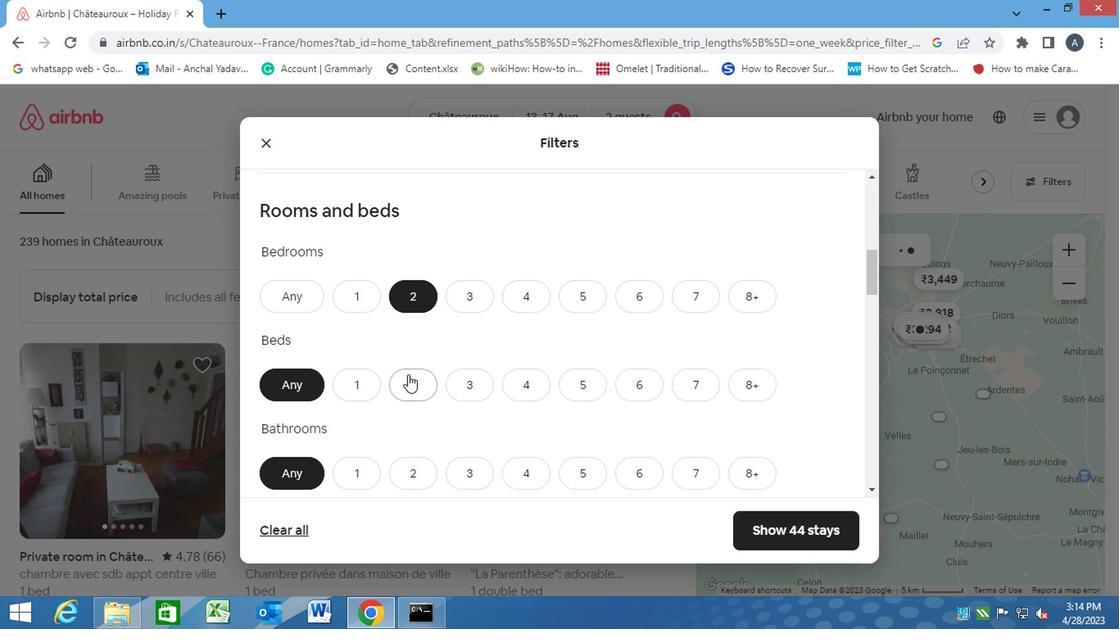 
Action: Mouse moved to (361, 482)
Screenshot: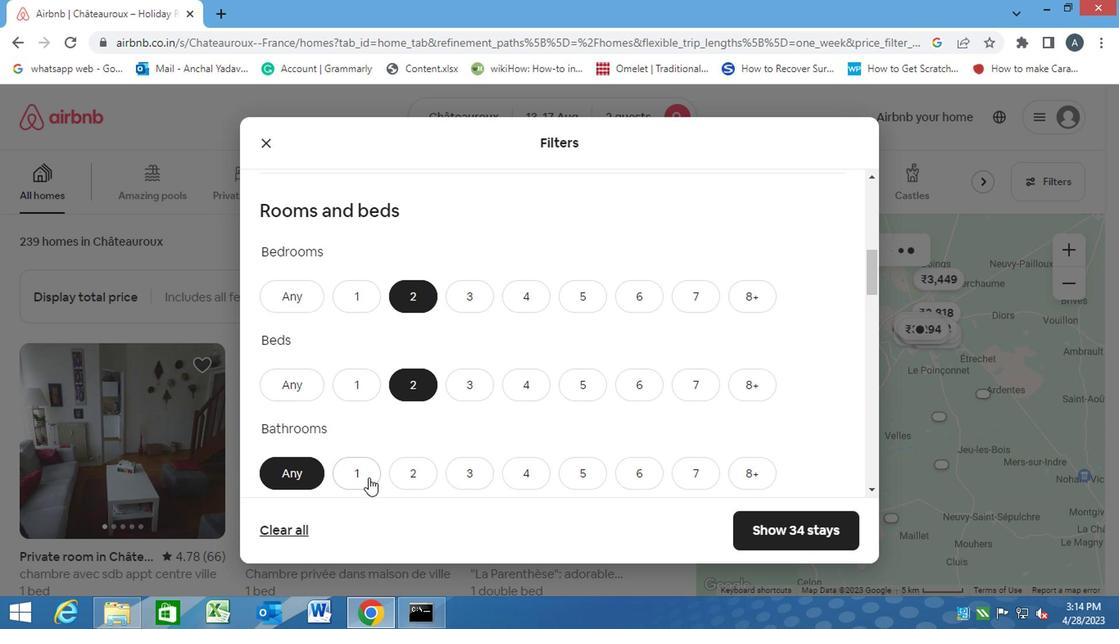 
Action: Mouse pressed left at (361, 482)
Screenshot: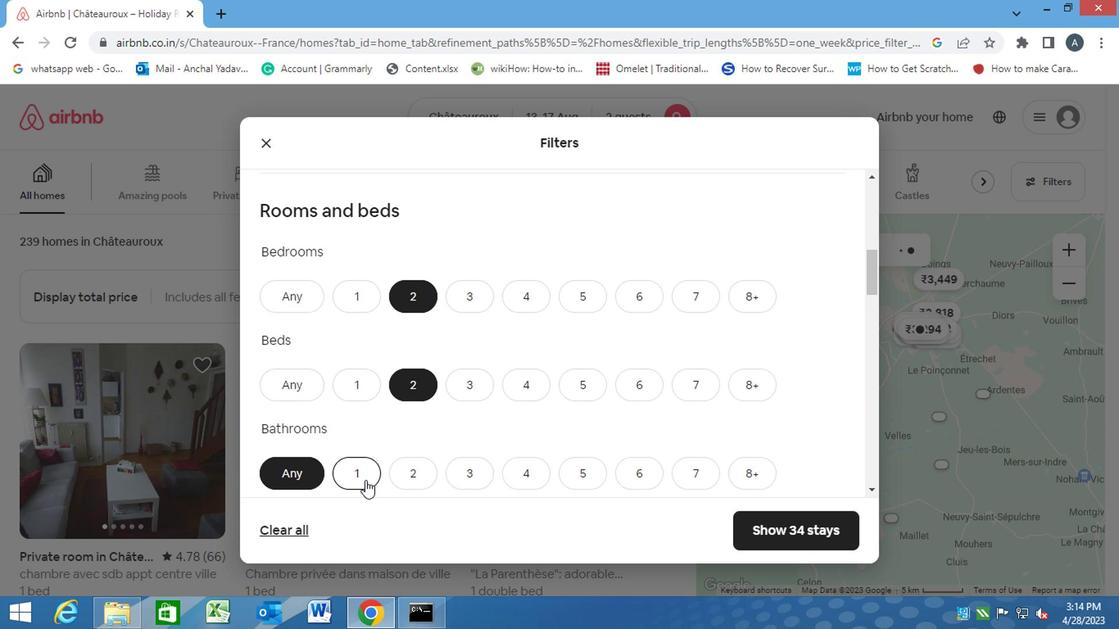 
Action: Mouse moved to (377, 477)
Screenshot: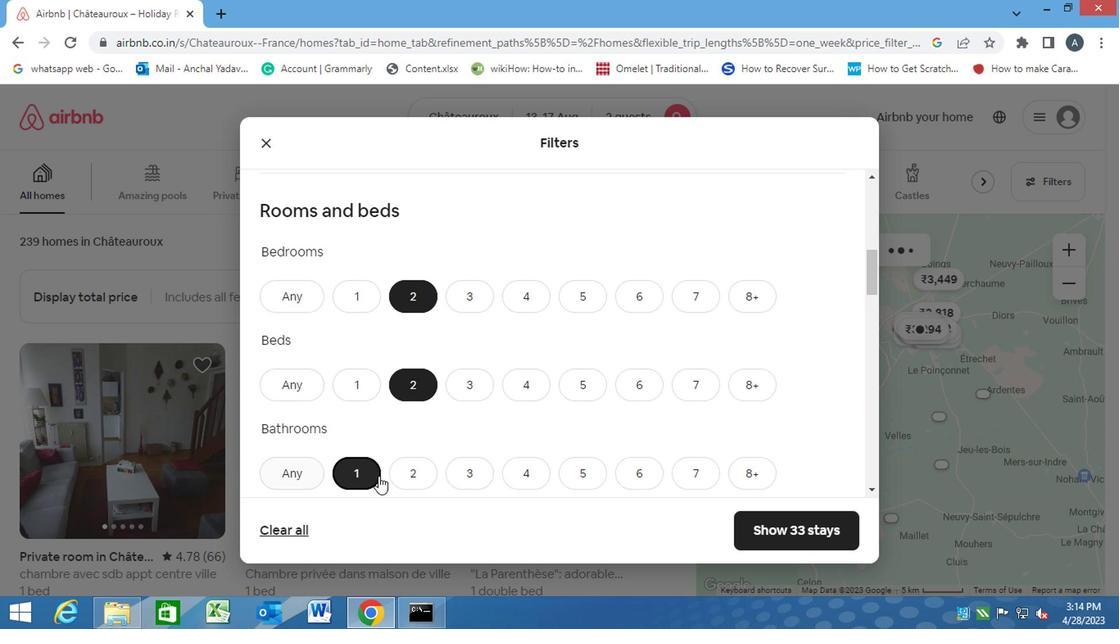 
Action: Mouse scrolled (377, 476) with delta (0, -1)
Screenshot: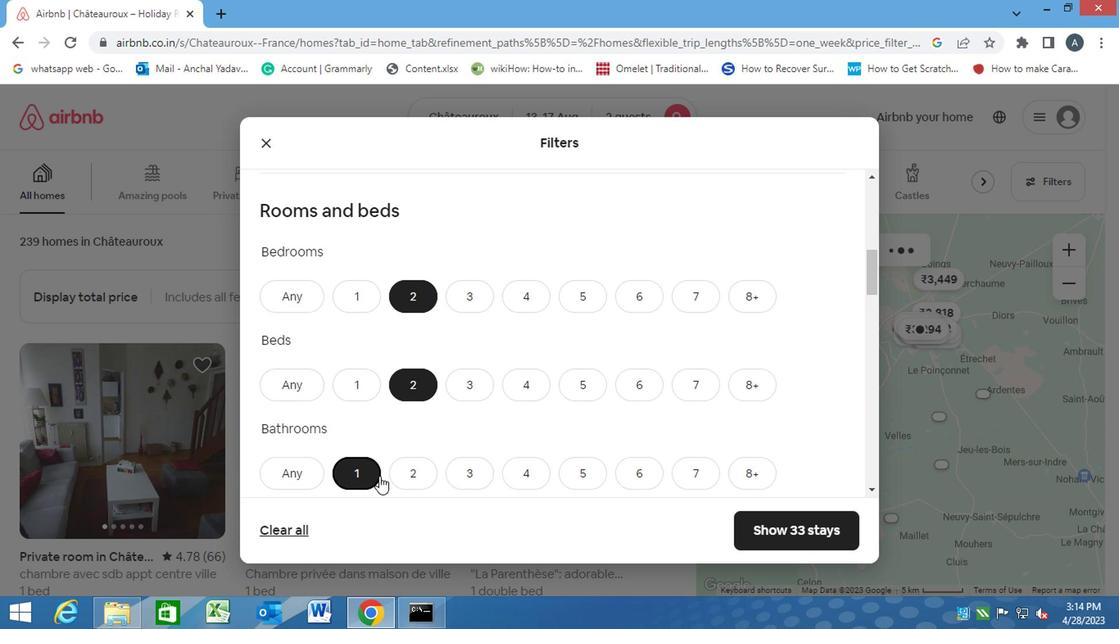 
Action: Mouse scrolled (377, 476) with delta (0, -1)
Screenshot: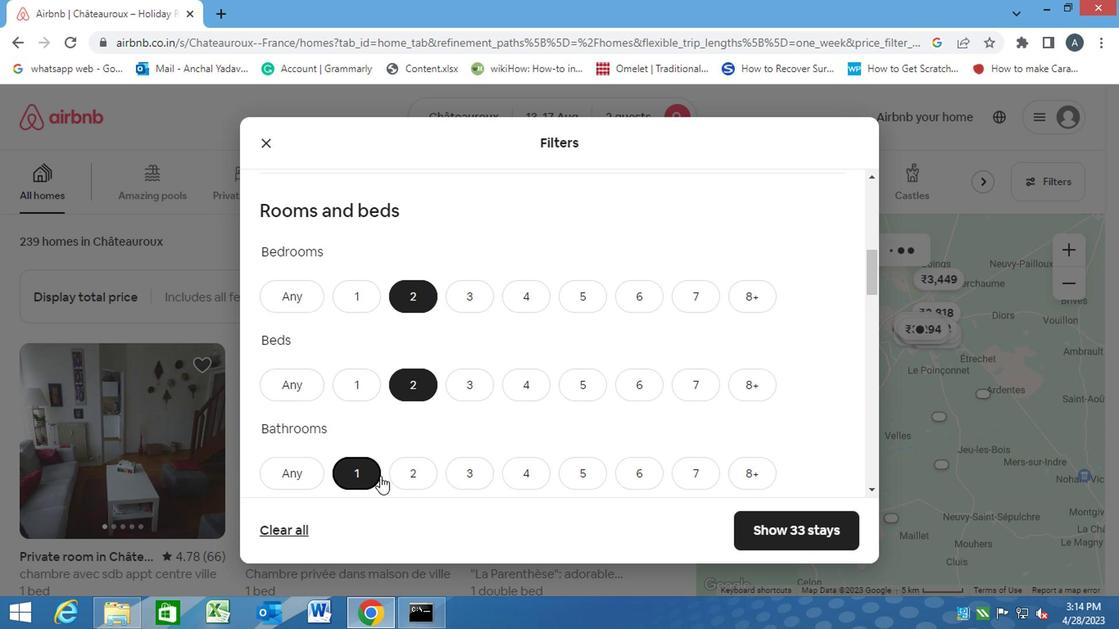 
Action: Mouse moved to (377, 477)
Screenshot: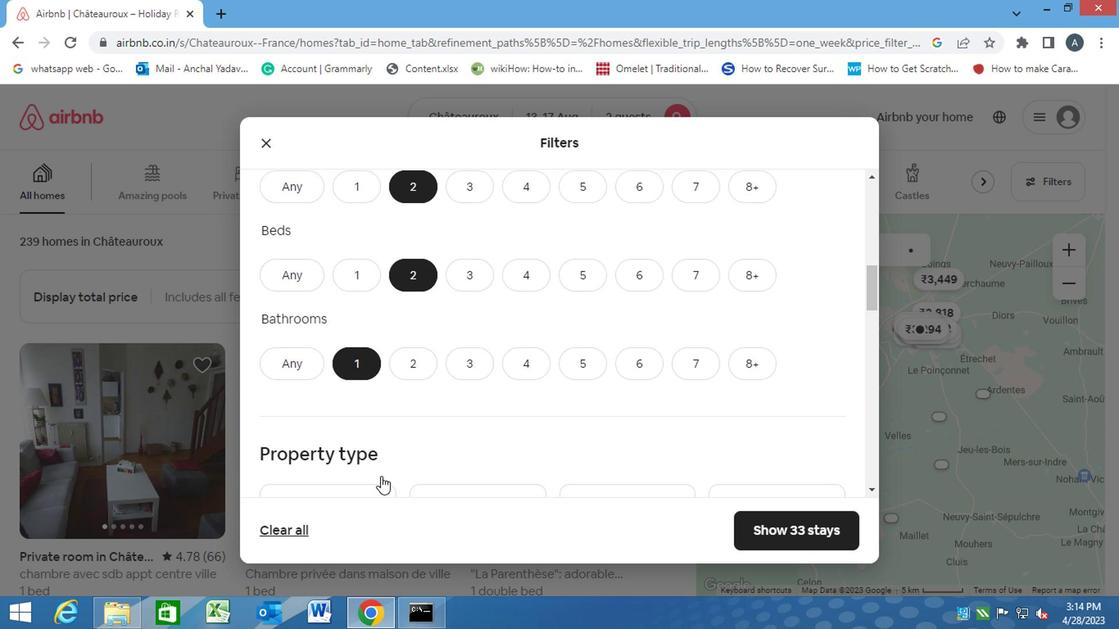 
Action: Mouse scrolled (377, 476) with delta (0, -1)
Screenshot: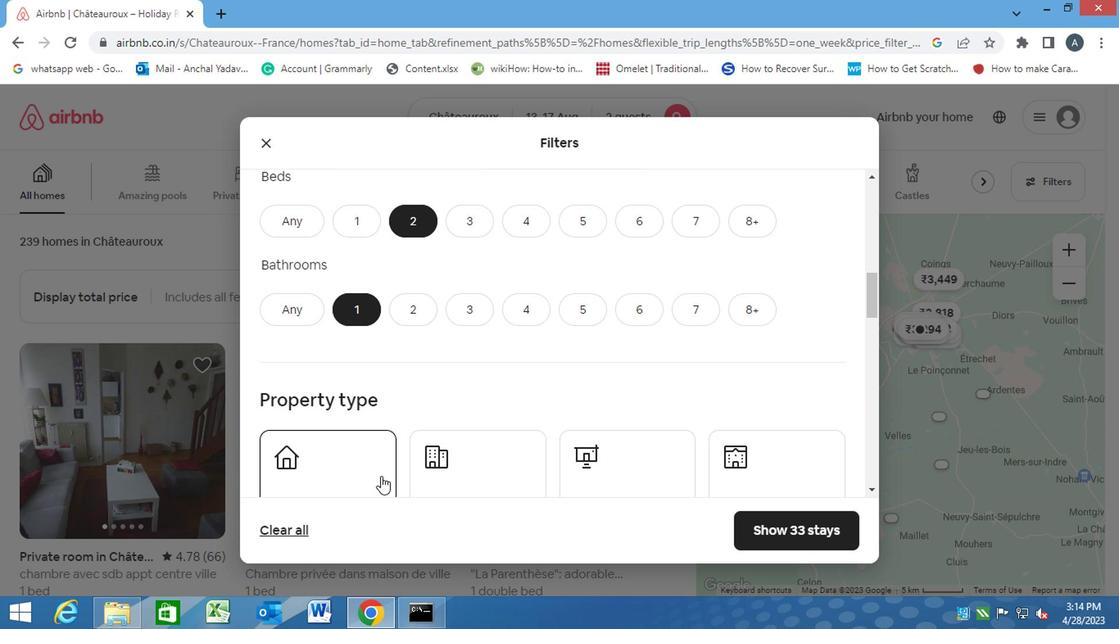 
Action: Mouse moved to (351, 420)
Screenshot: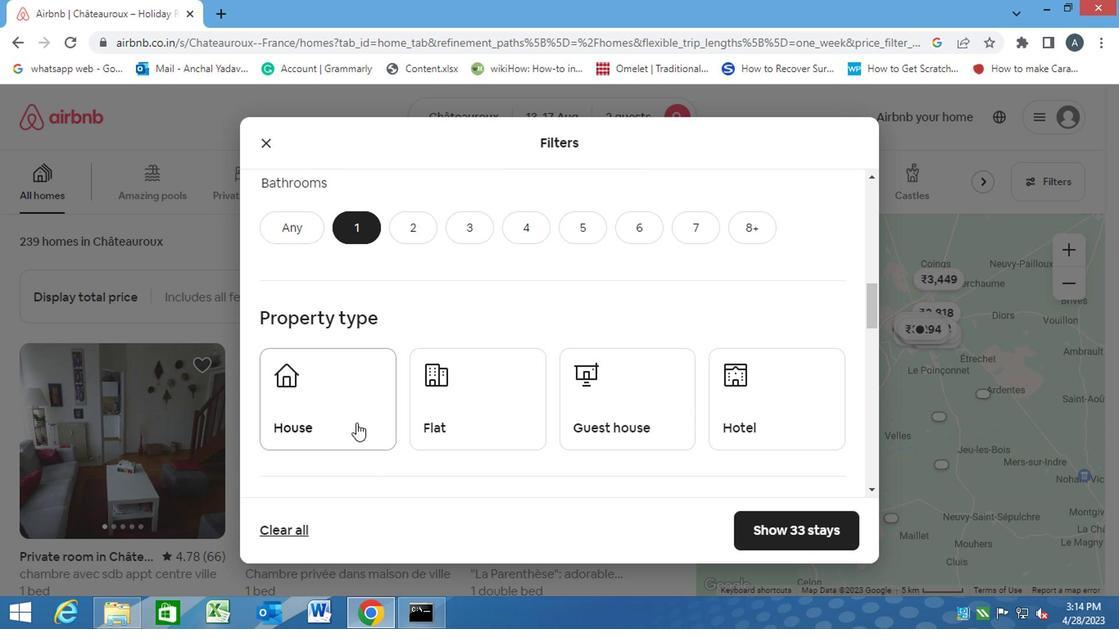 
Action: Mouse pressed left at (351, 420)
Screenshot: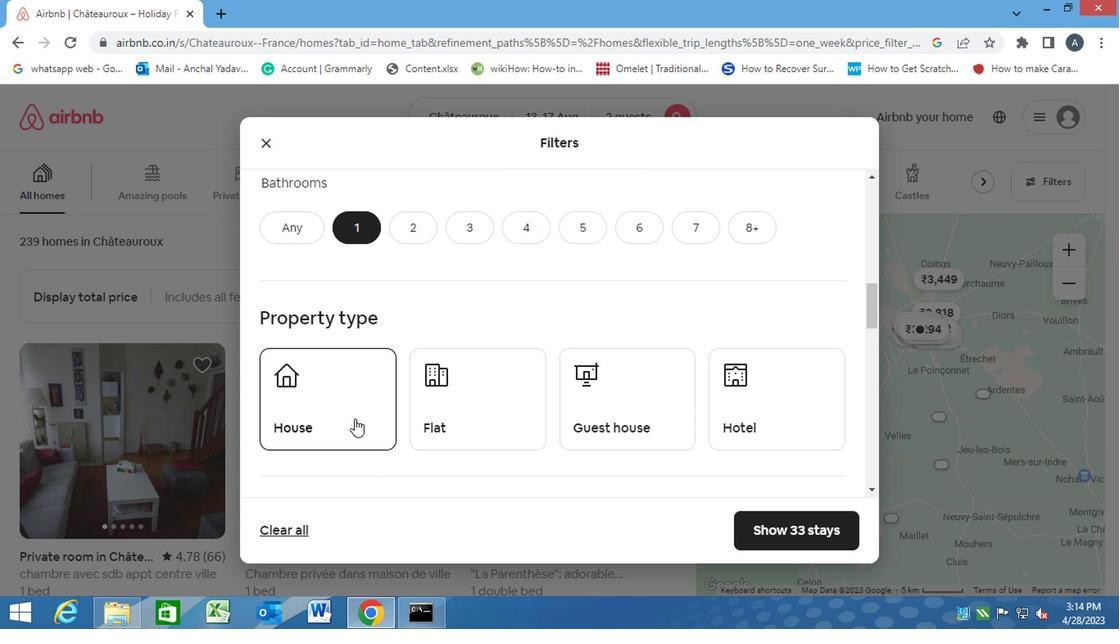 
Action: Mouse moved to (444, 405)
Screenshot: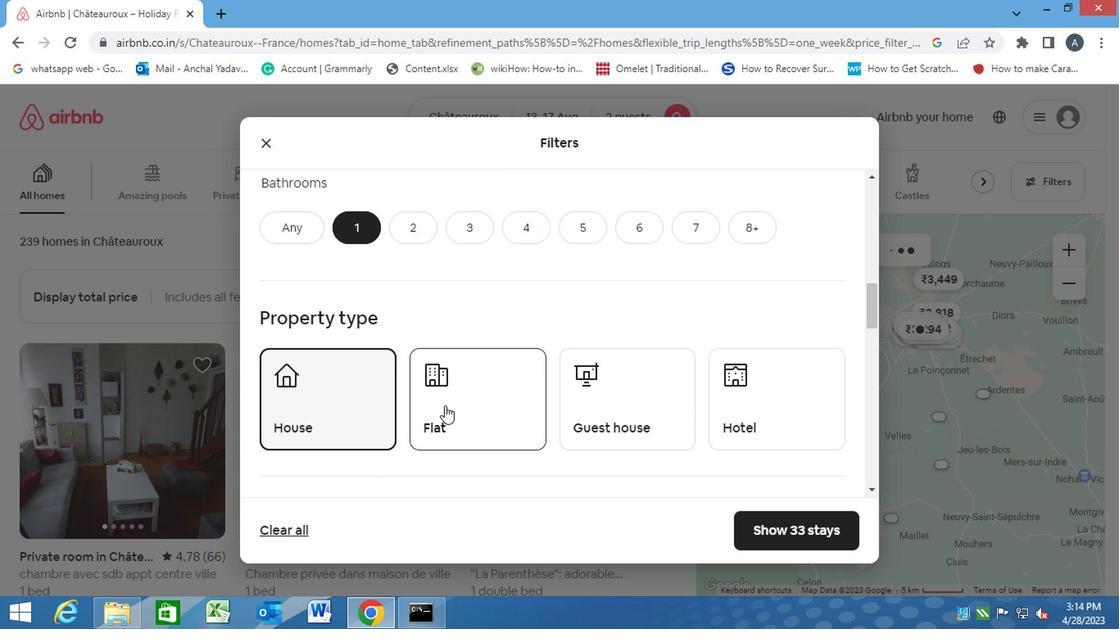
Action: Mouse pressed left at (444, 405)
Screenshot: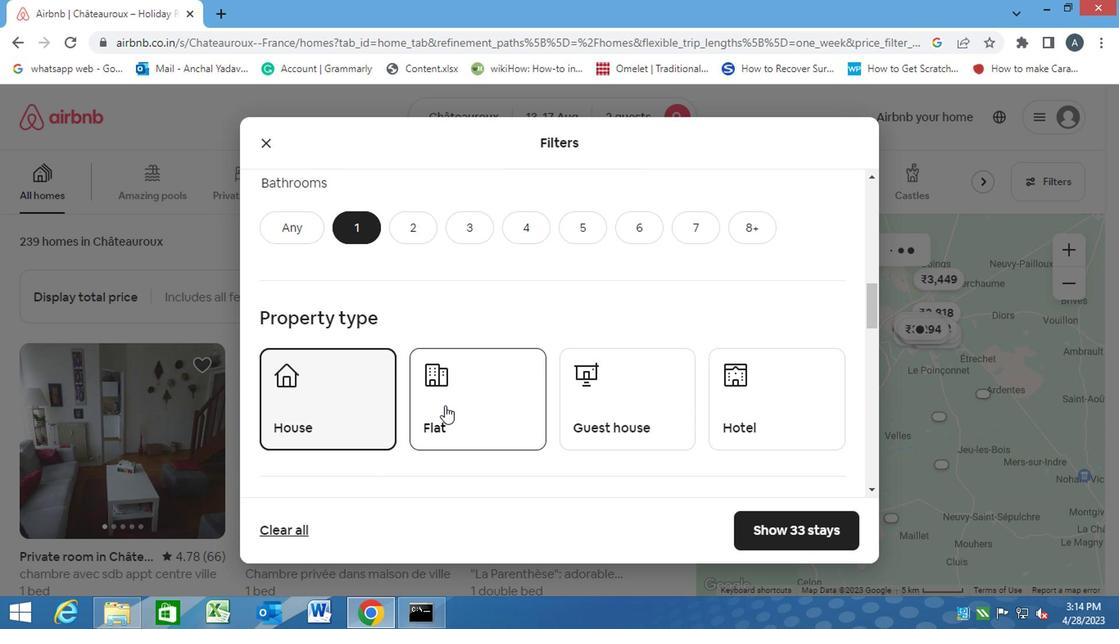 
Action: Mouse moved to (589, 387)
Screenshot: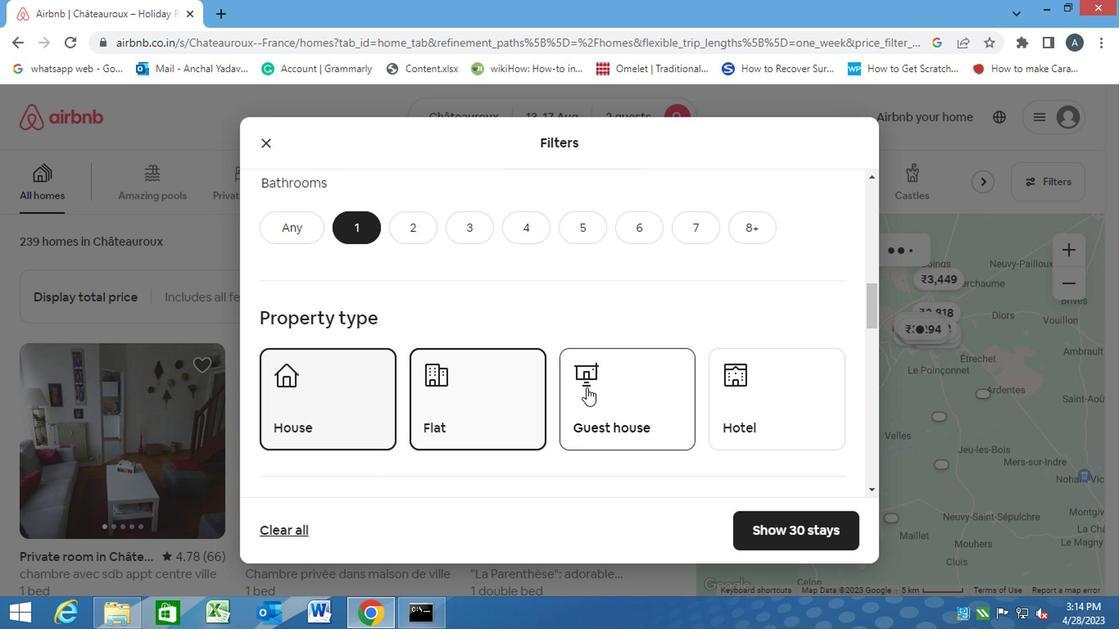
Action: Mouse pressed left at (589, 387)
Screenshot: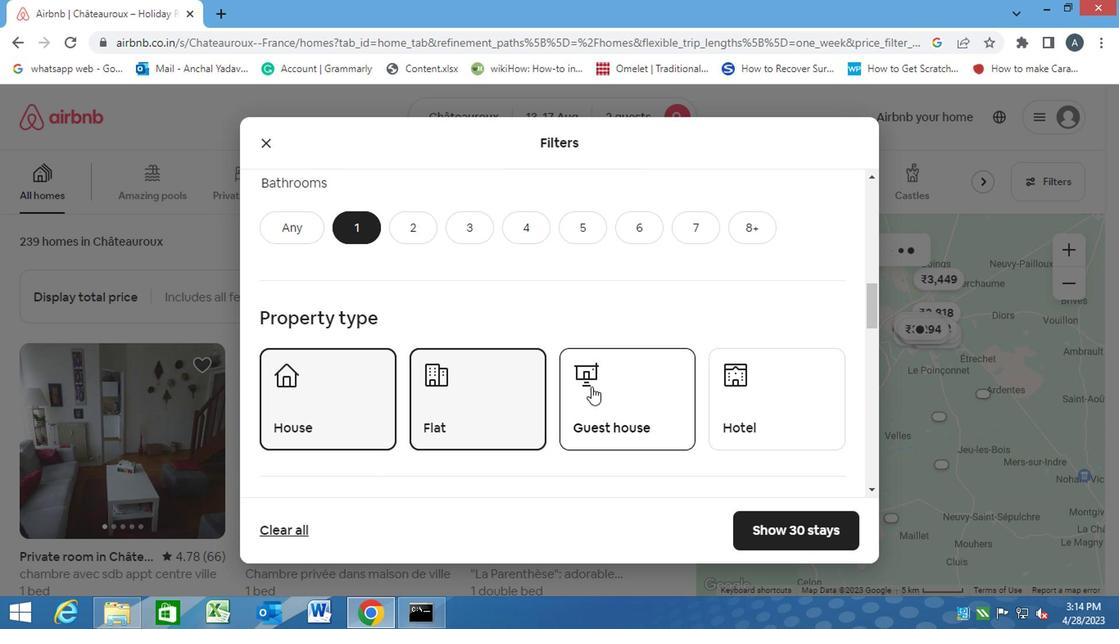 
Action: Mouse moved to (479, 440)
Screenshot: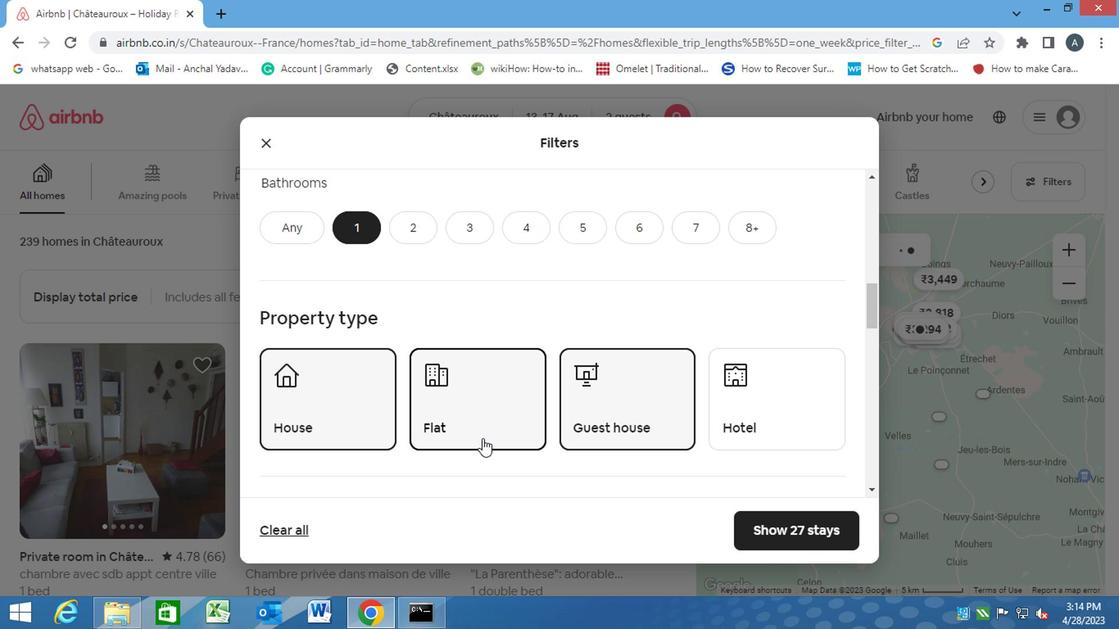 
Action: Mouse scrolled (479, 439) with delta (0, -1)
Screenshot: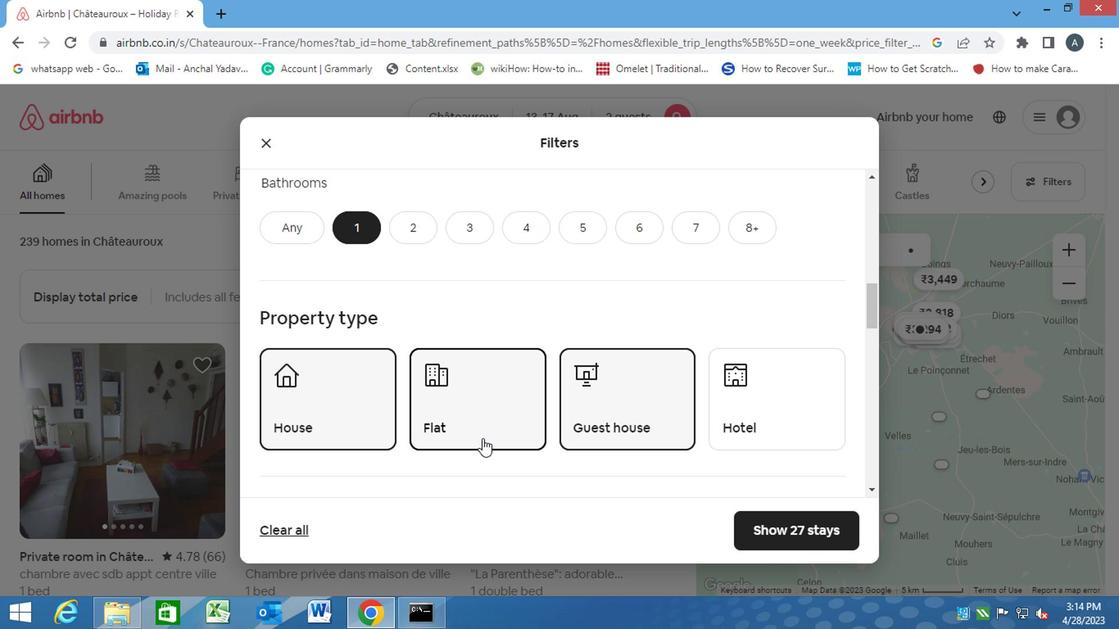 
Action: Mouse scrolled (479, 439) with delta (0, -1)
Screenshot: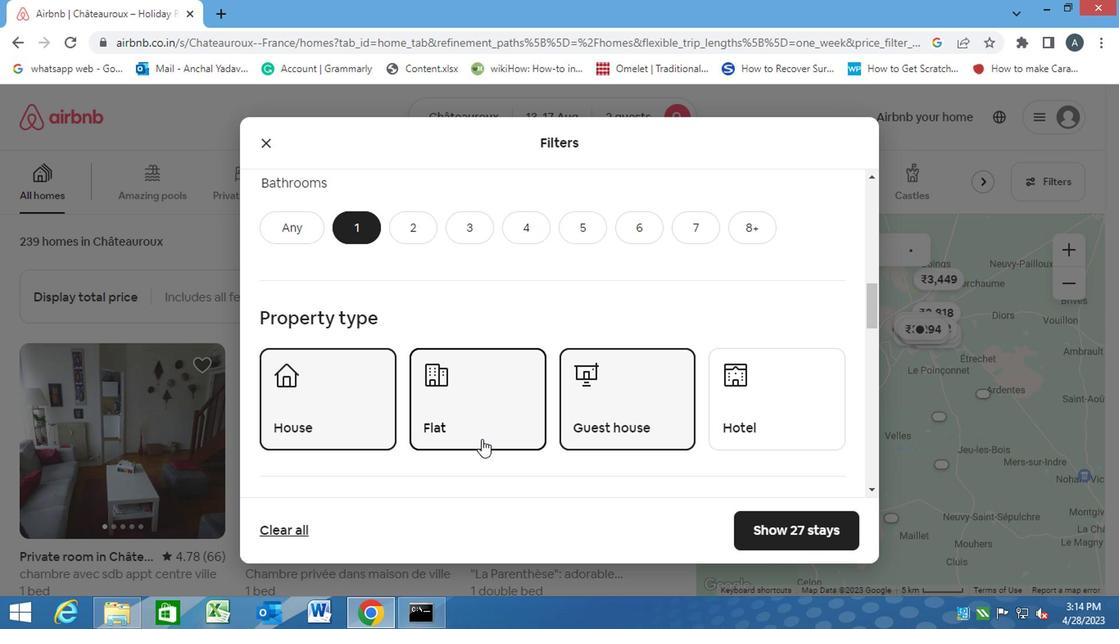 
Action: Mouse moved to (435, 430)
Screenshot: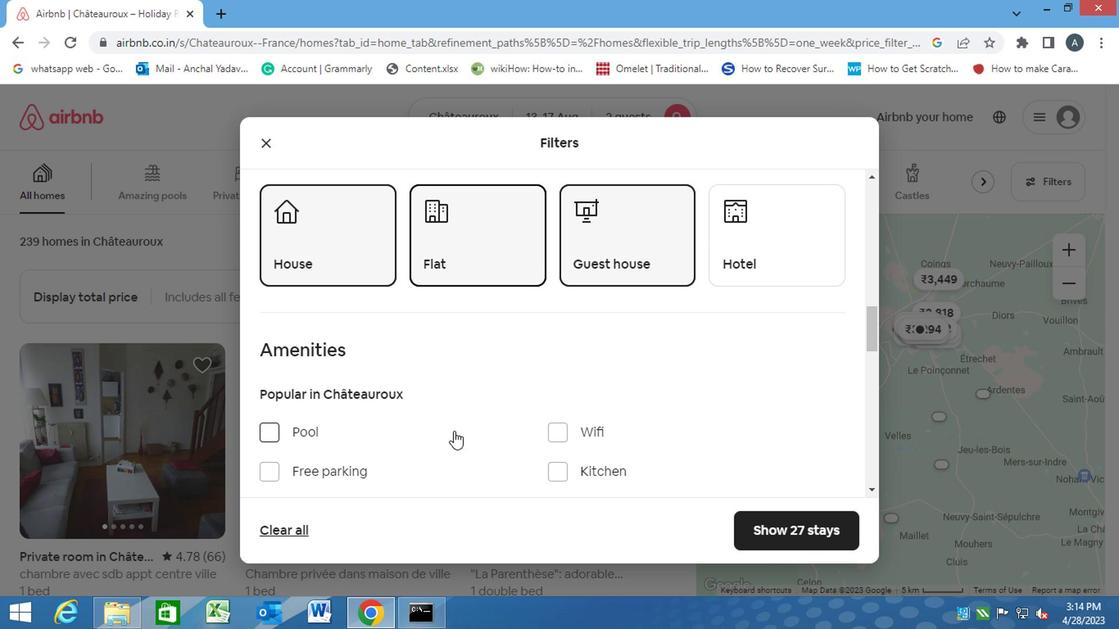 
Action: Mouse scrolled (435, 428) with delta (0, -1)
Screenshot: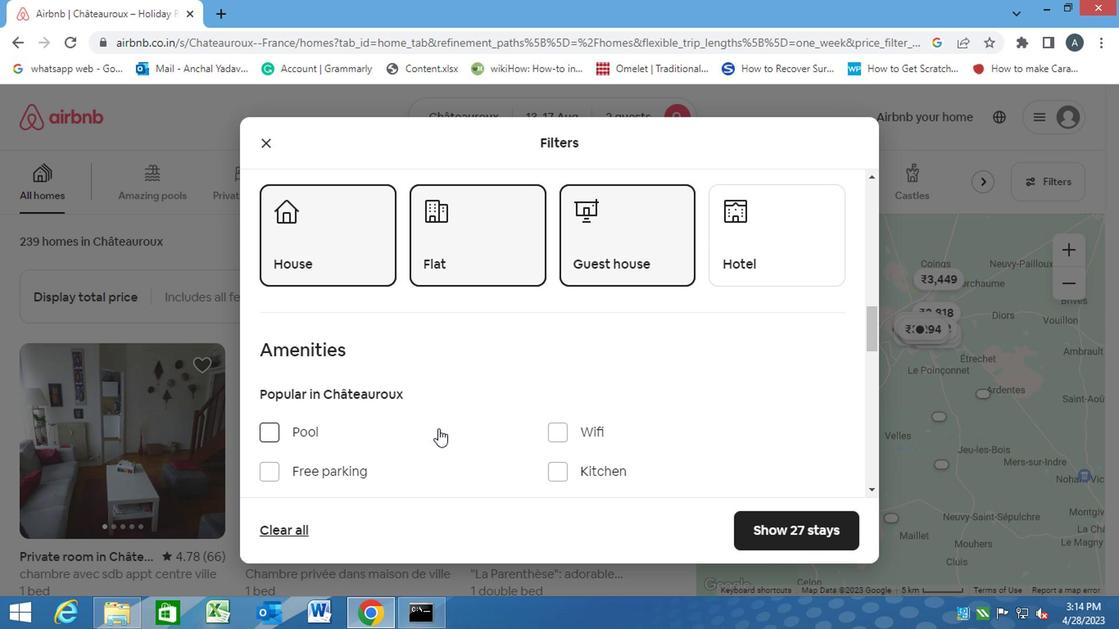 
Action: Mouse moved to (547, 347)
Screenshot: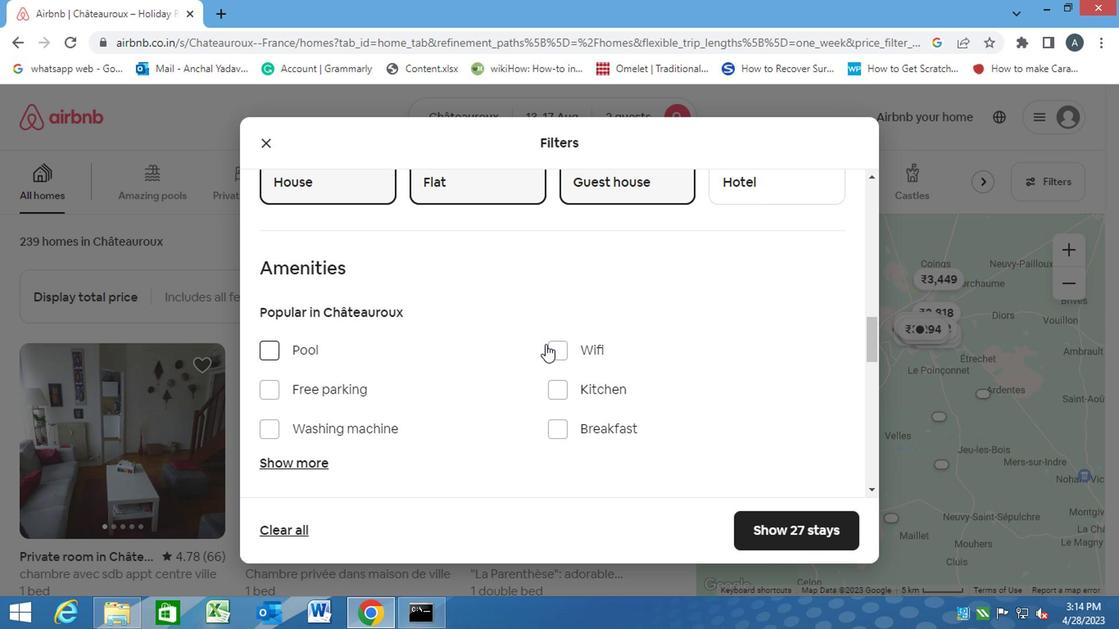 
Action: Mouse pressed left at (547, 347)
Screenshot: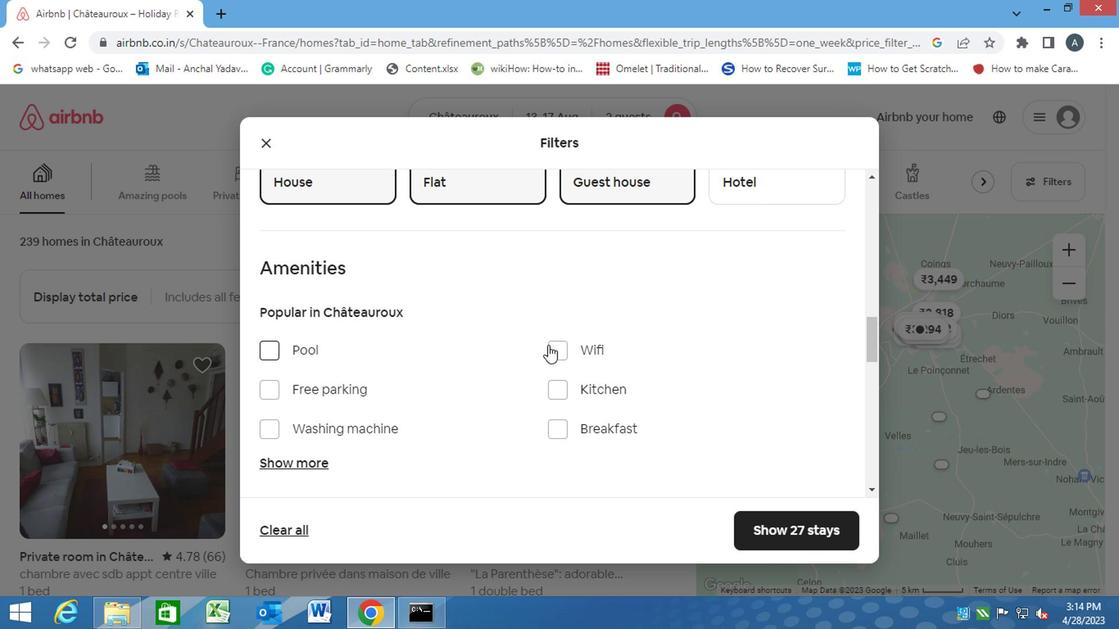 
Action: Mouse moved to (266, 430)
Screenshot: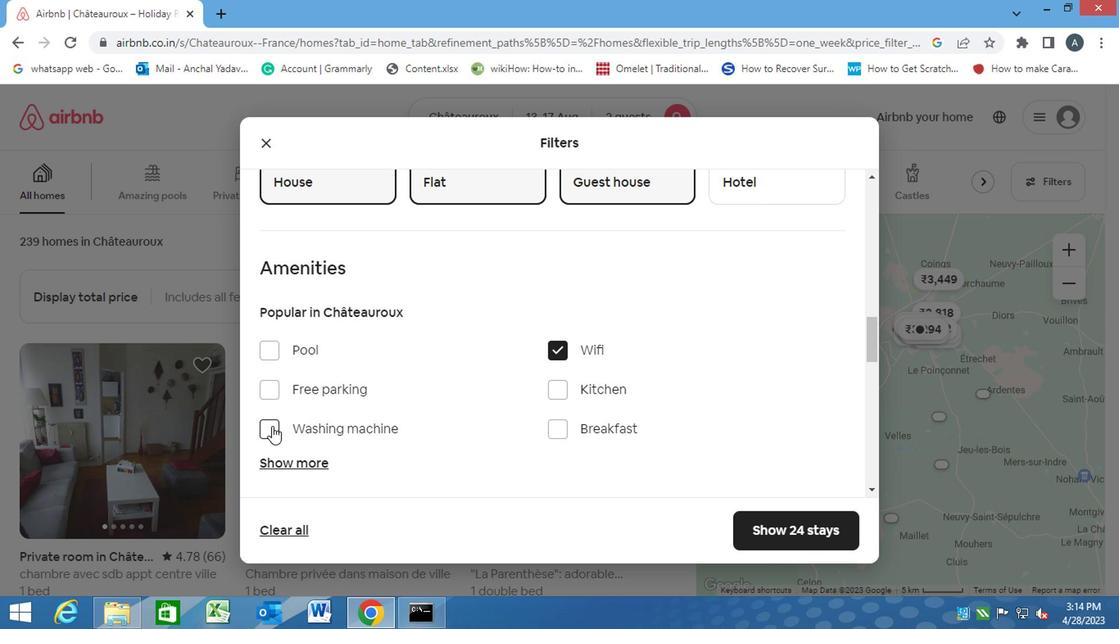 
Action: Mouse pressed left at (266, 430)
Screenshot: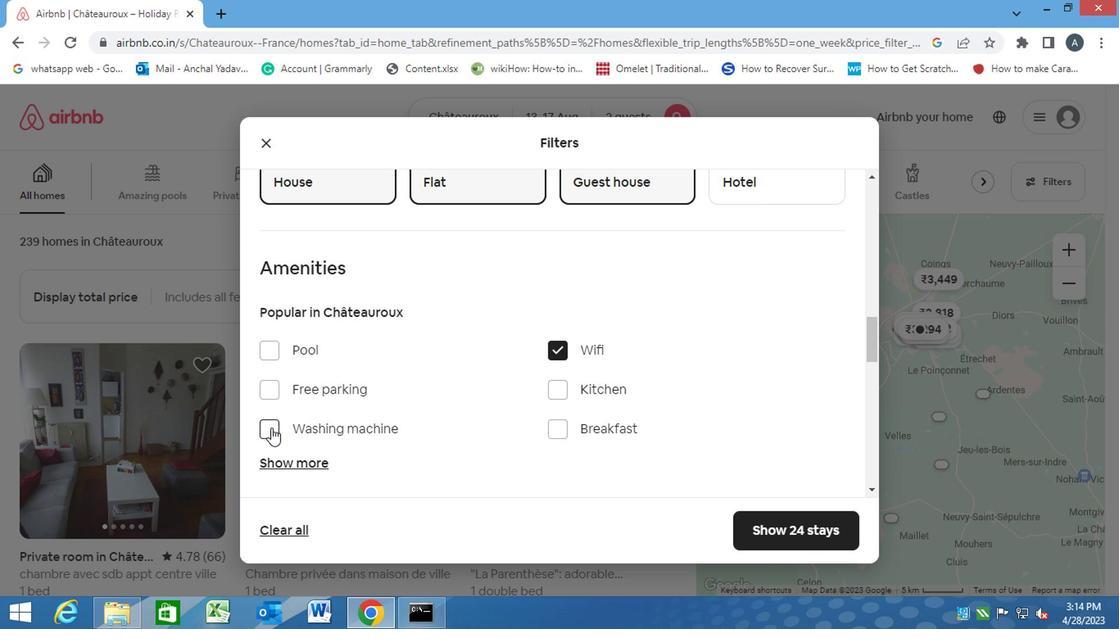 
Action: Mouse moved to (365, 438)
Screenshot: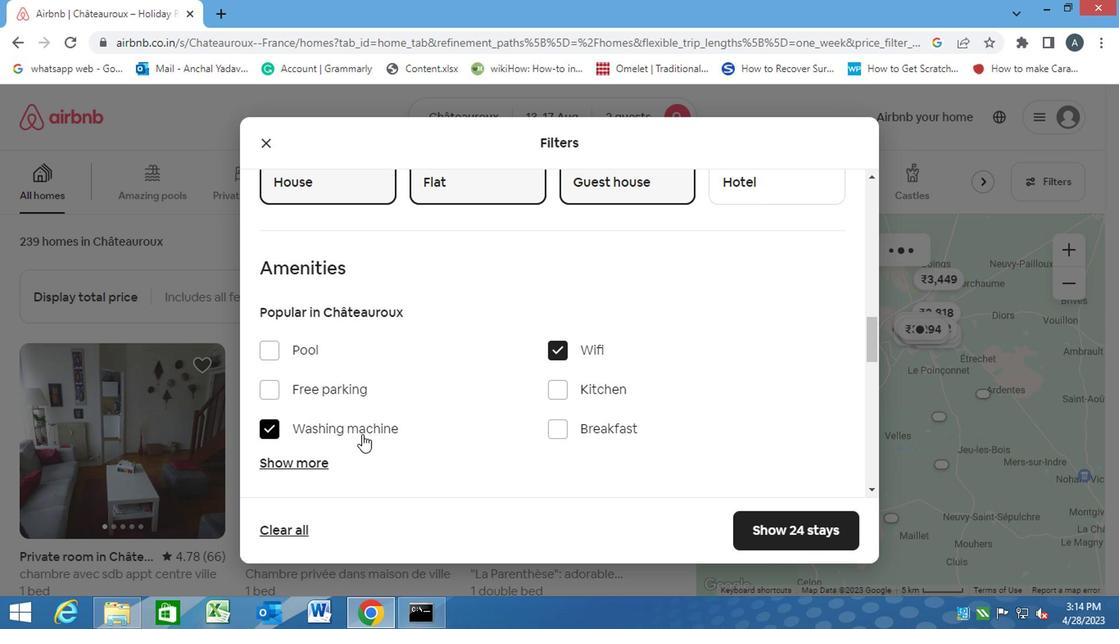 
Action: Mouse scrolled (365, 437) with delta (0, -1)
Screenshot: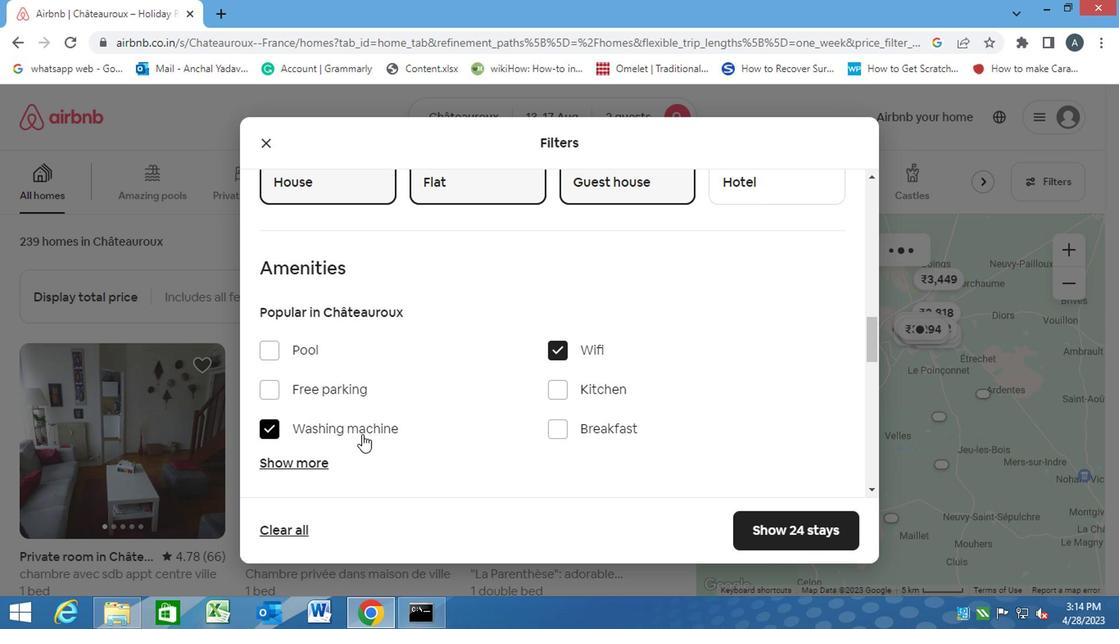 
Action: Mouse moved to (367, 438)
Screenshot: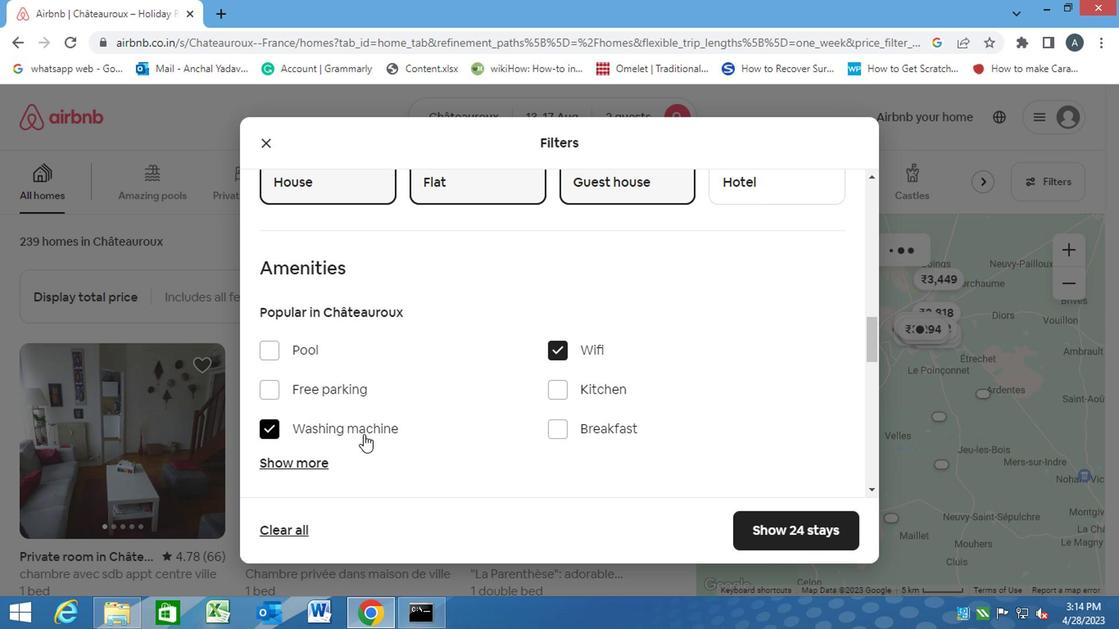 
Action: Mouse scrolled (367, 438) with delta (0, 0)
Screenshot: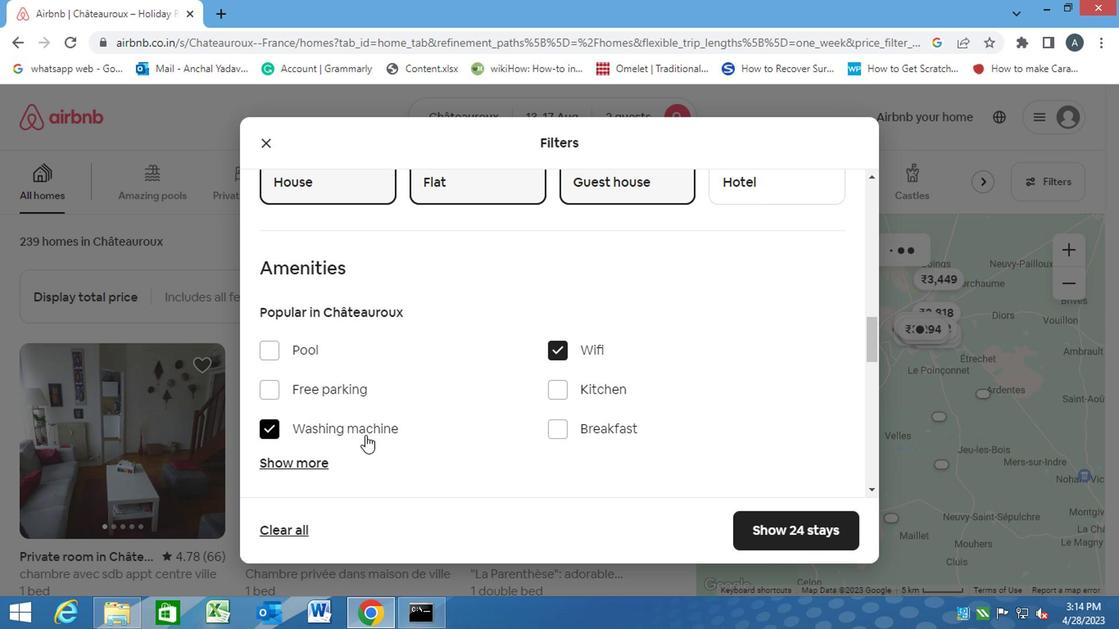 
Action: Mouse scrolled (367, 438) with delta (0, 0)
Screenshot: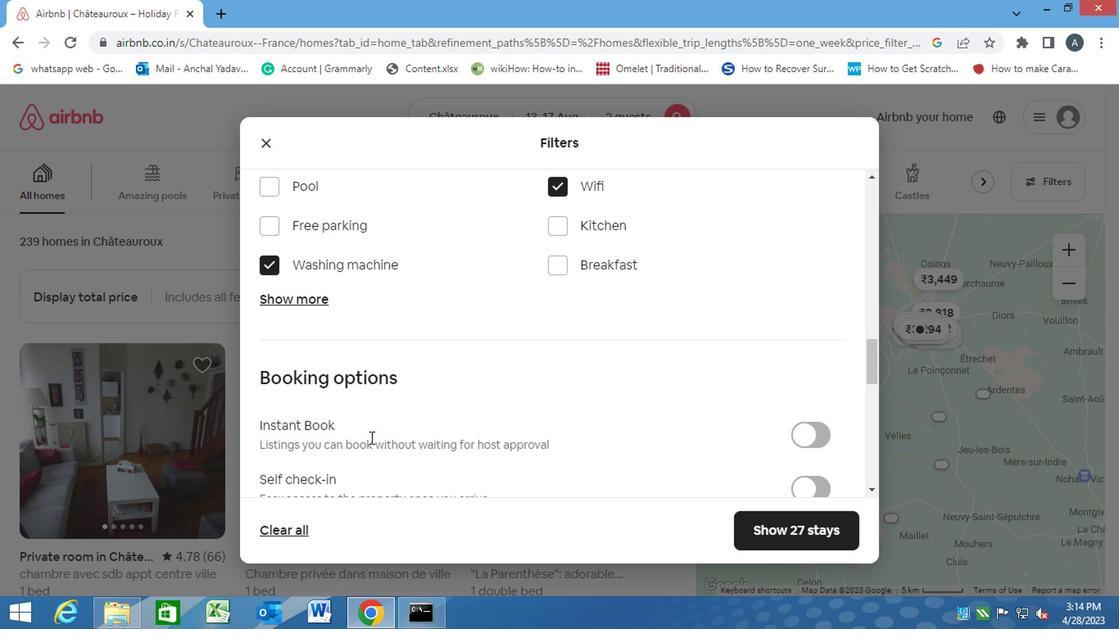 
Action: Mouse moved to (805, 405)
Screenshot: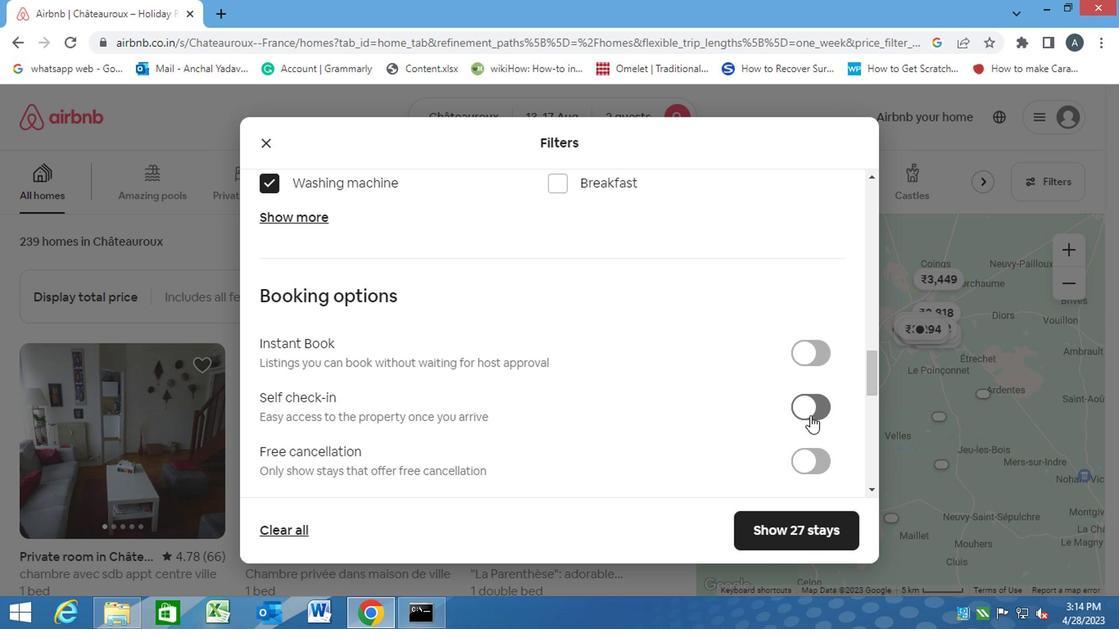 
Action: Mouse pressed left at (805, 405)
Screenshot: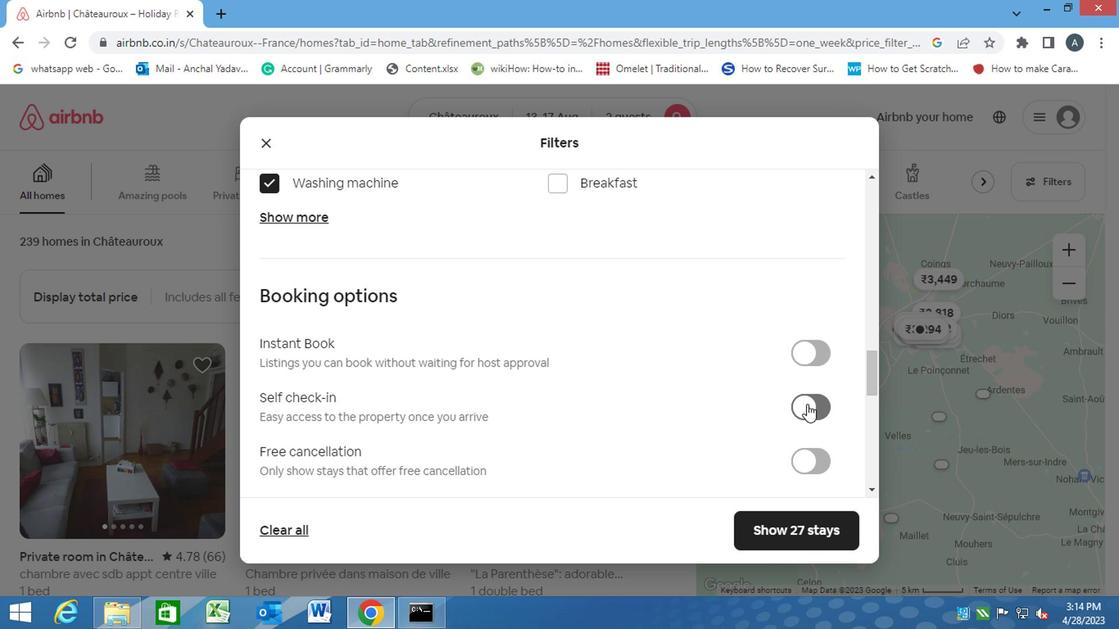 
Action: Mouse moved to (604, 475)
Screenshot: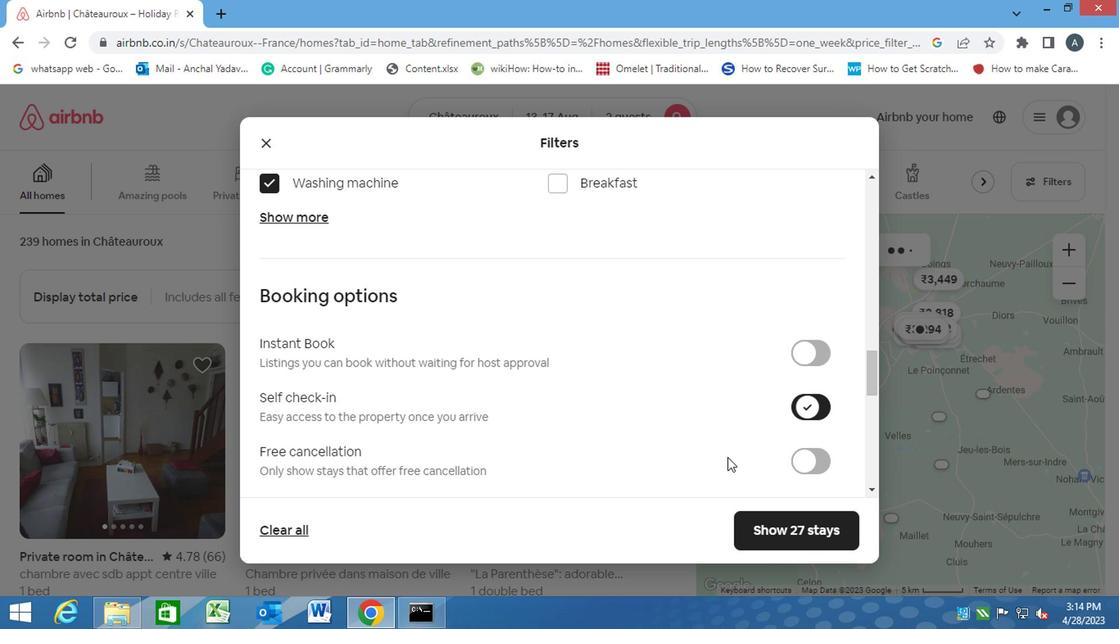 
Action: Mouse scrolled (604, 474) with delta (0, 0)
Screenshot: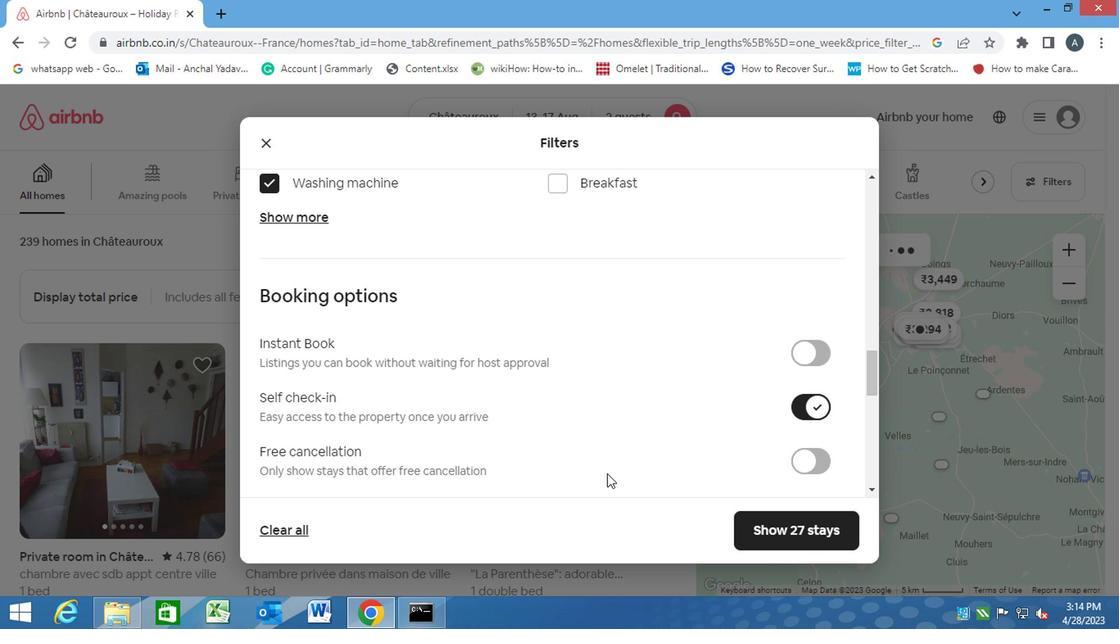 
Action: Mouse scrolled (604, 474) with delta (0, 0)
Screenshot: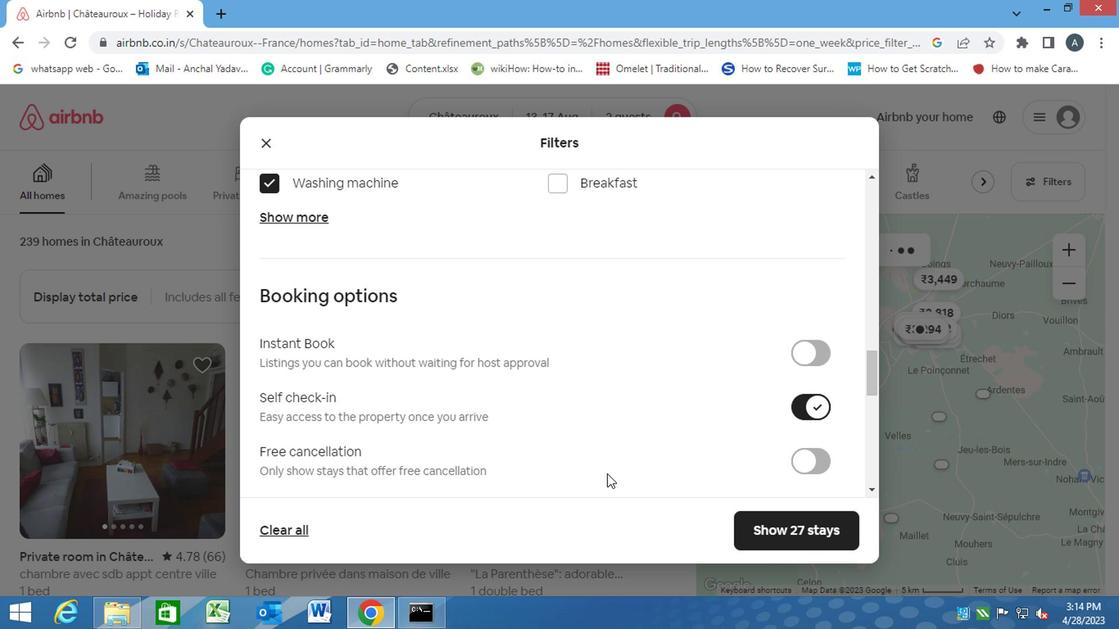 
Action: Mouse scrolled (604, 474) with delta (0, 0)
Screenshot: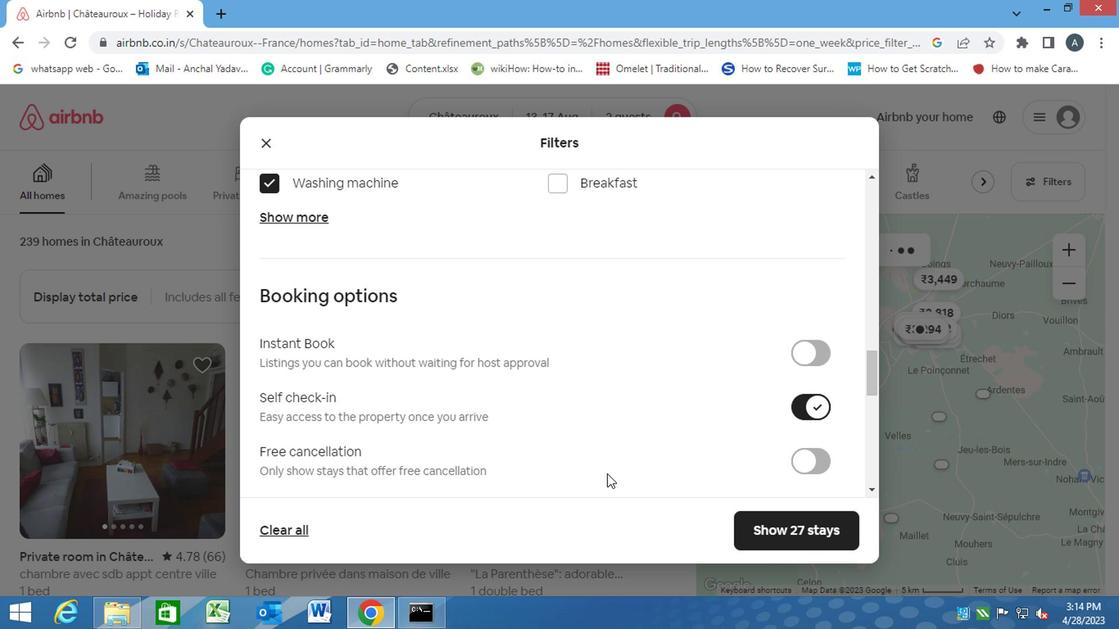 
Action: Mouse scrolled (604, 474) with delta (0, 0)
Screenshot: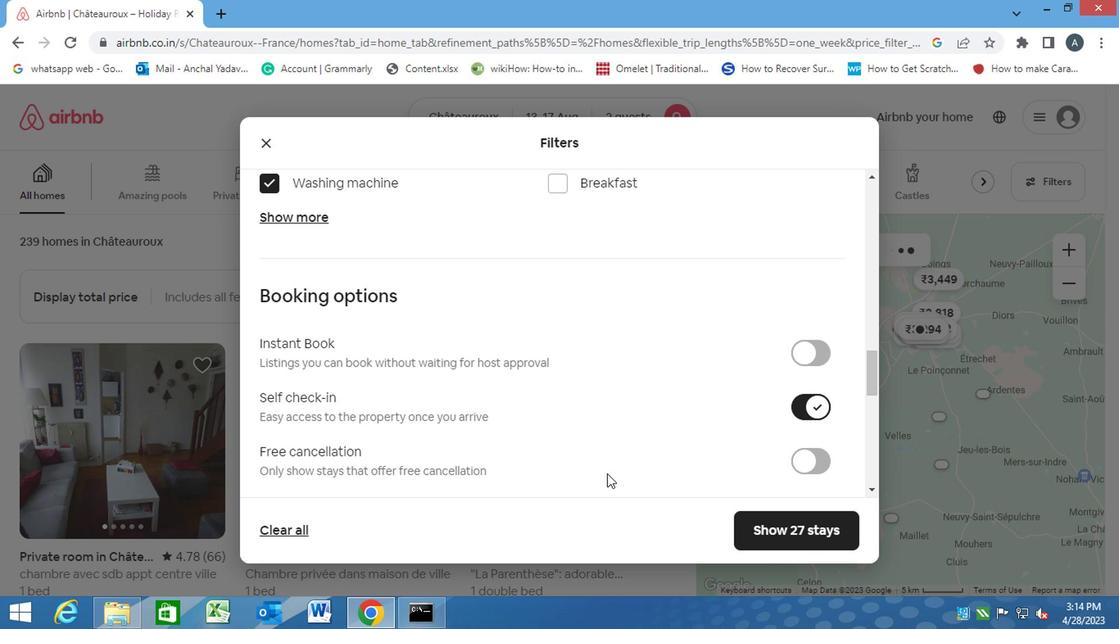 
Action: Mouse moved to (598, 476)
Screenshot: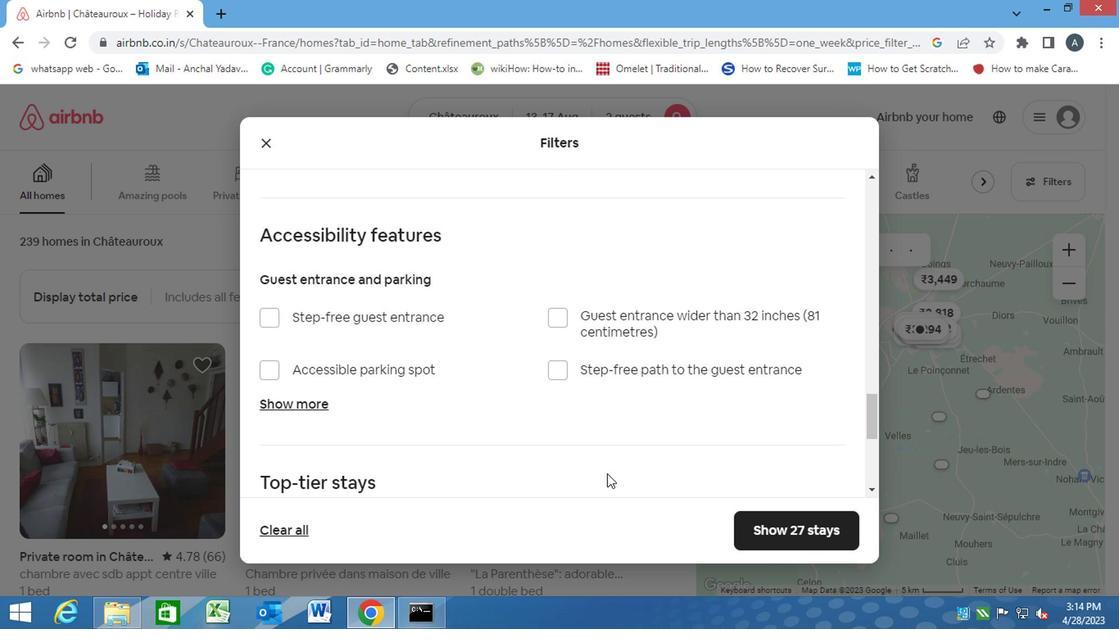 
Action: Mouse scrolled (598, 475) with delta (0, -1)
Screenshot: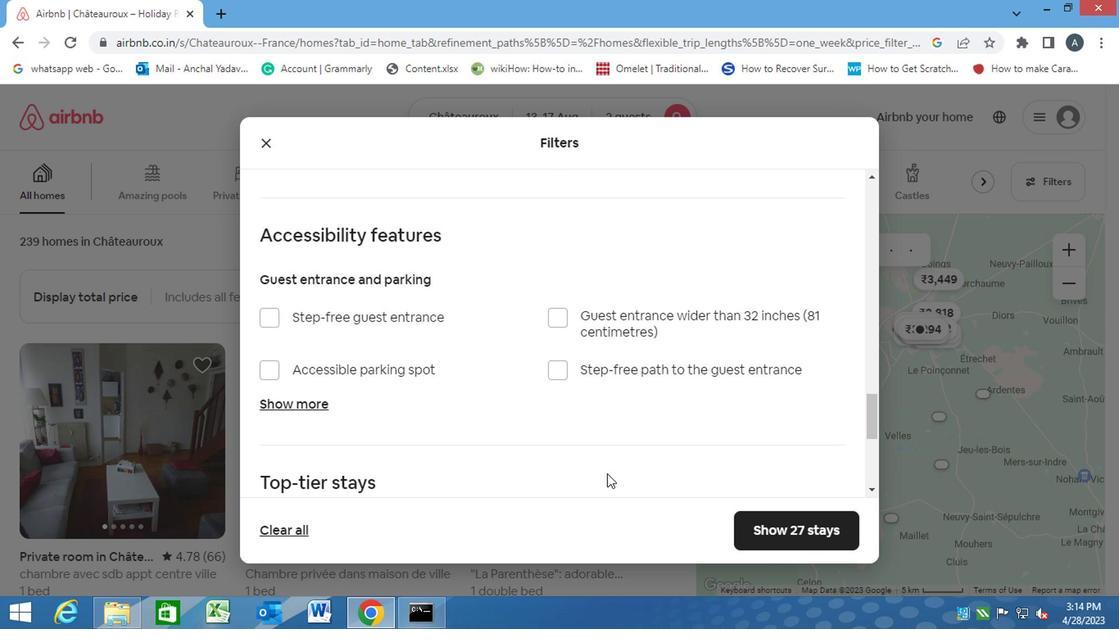 
Action: Mouse moved to (597, 476)
Screenshot: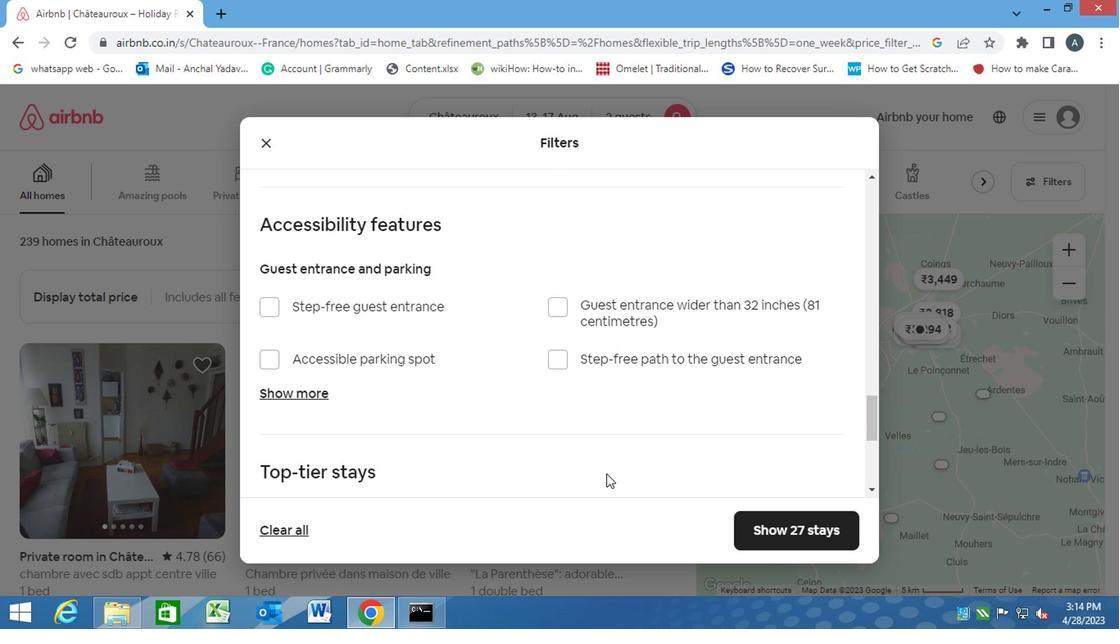 
Action: Mouse scrolled (597, 475) with delta (0, -1)
Screenshot: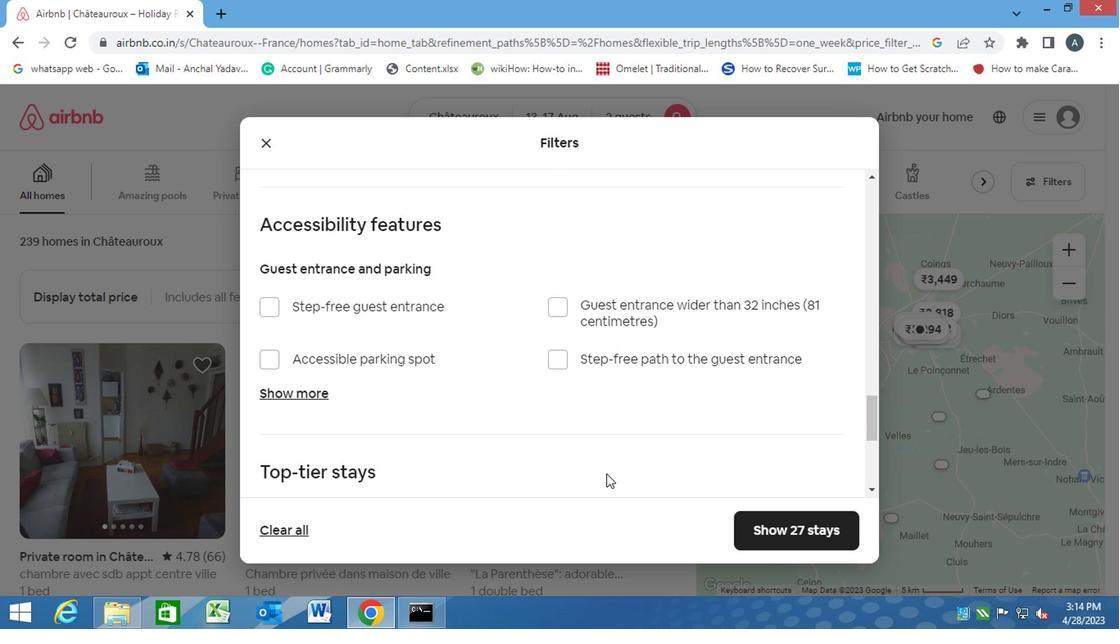 
Action: Mouse moved to (590, 477)
Screenshot: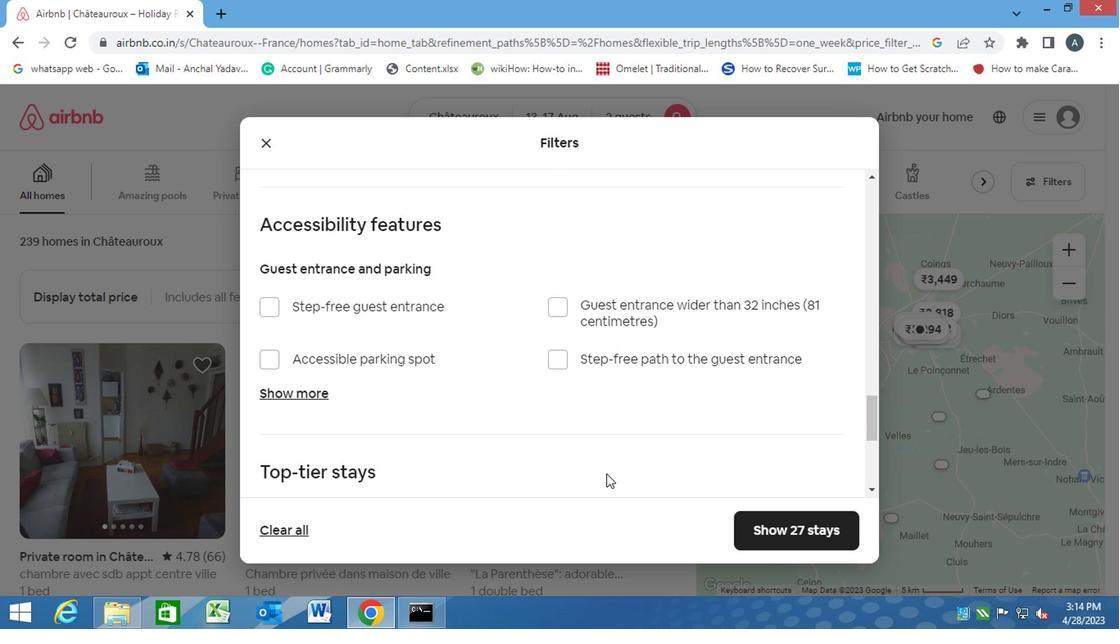 
Action: Mouse scrolled (590, 476) with delta (0, -1)
Screenshot: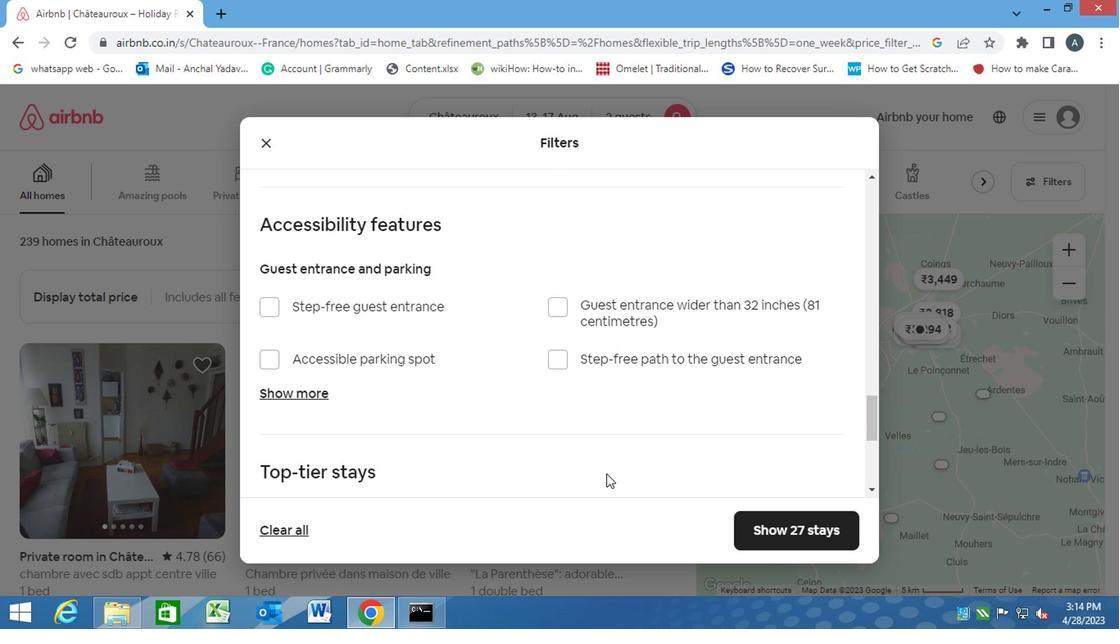 
Action: Mouse moved to (340, 480)
Screenshot: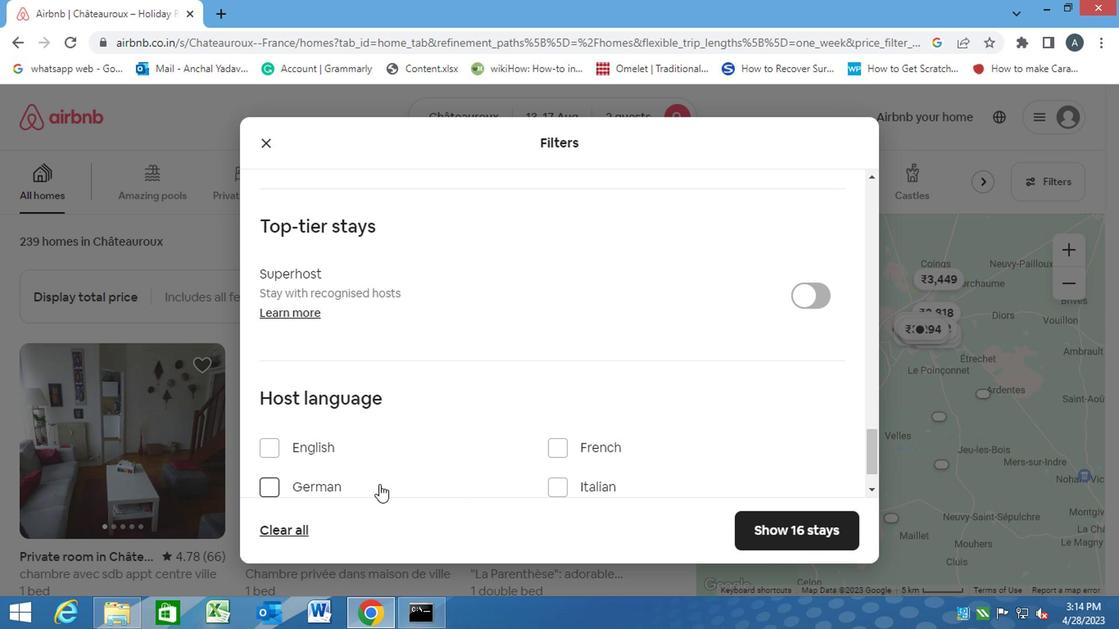 
Action: Mouse scrolled (340, 480) with delta (0, 0)
Screenshot: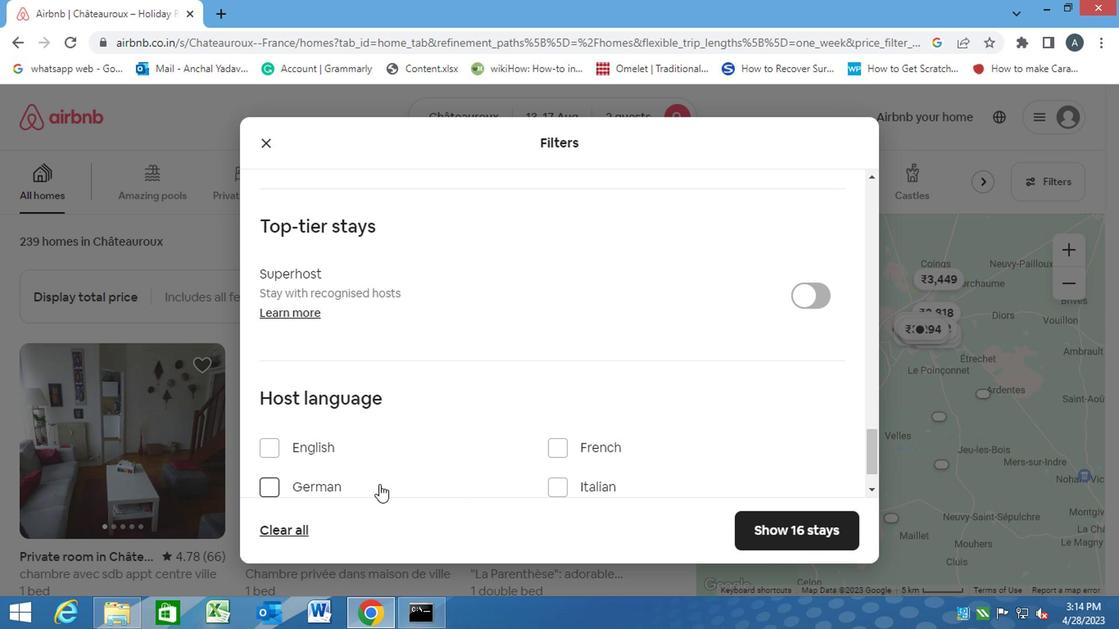
Action: Mouse moved to (263, 380)
Screenshot: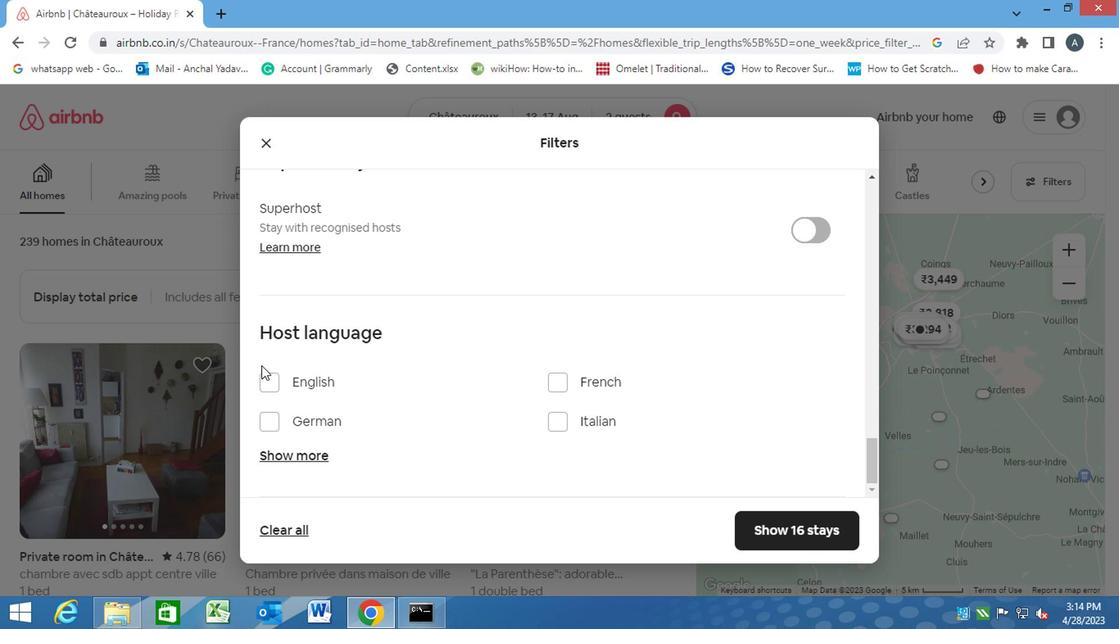 
Action: Mouse pressed left at (263, 380)
Screenshot: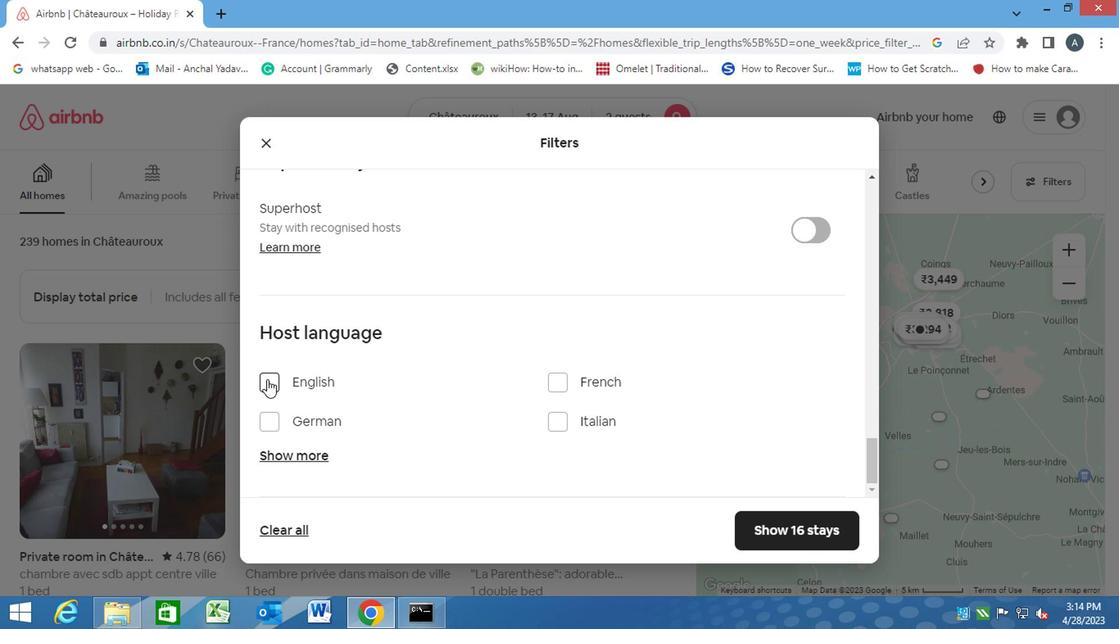 
Action: Mouse moved to (803, 536)
Screenshot: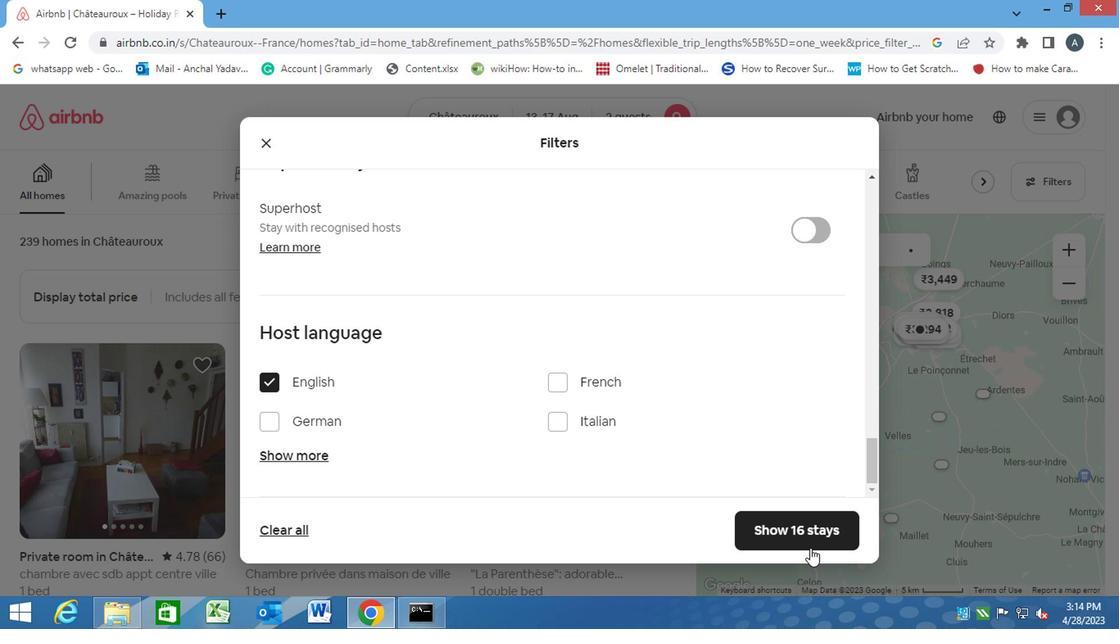 
Action: Mouse pressed left at (803, 536)
Screenshot: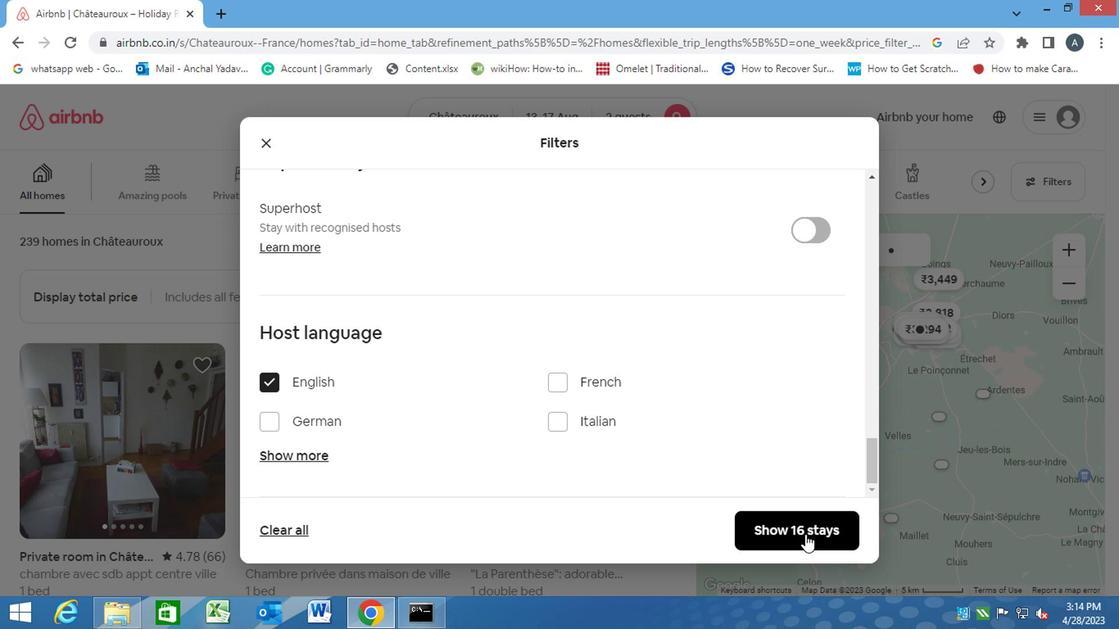 
